 Task: Create a due date automation trigger when advanced on, on the monday before a card is due add dates not starting today at 11:00 AM.
Action: Mouse moved to (886, 263)
Screenshot: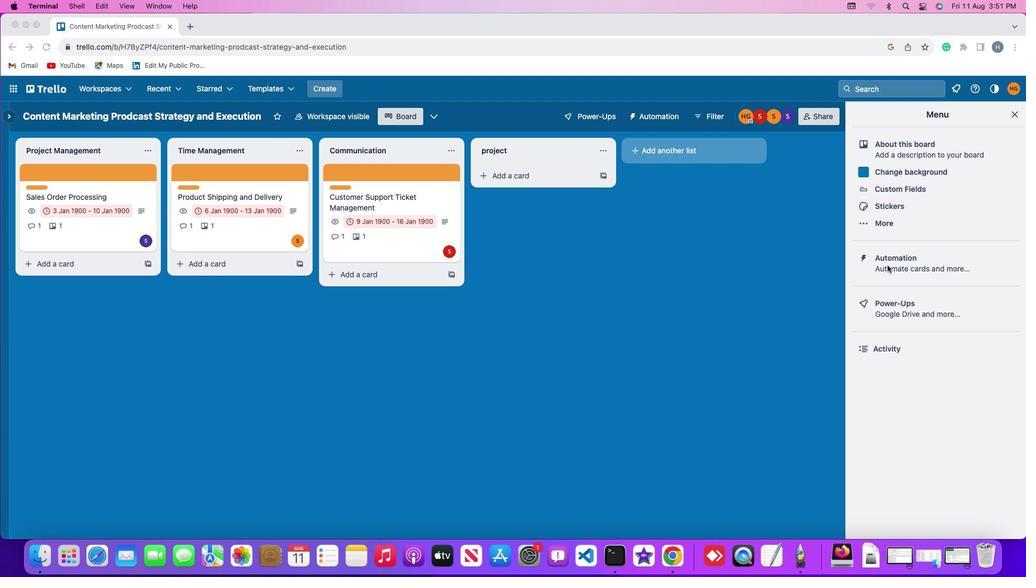 
Action: Mouse pressed left at (886, 263)
Screenshot: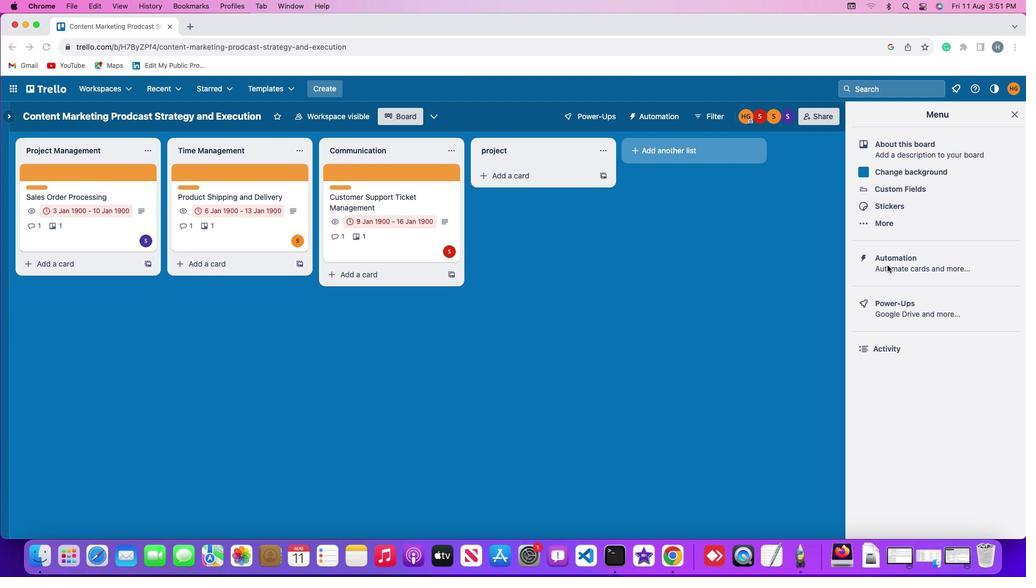 
Action: Mouse moved to (886, 263)
Screenshot: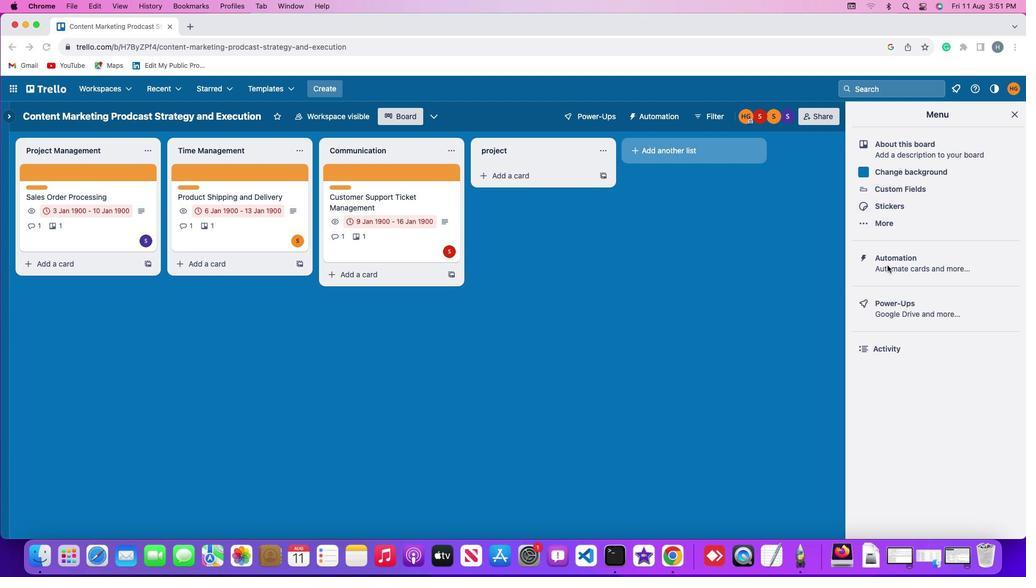 
Action: Mouse pressed left at (886, 263)
Screenshot: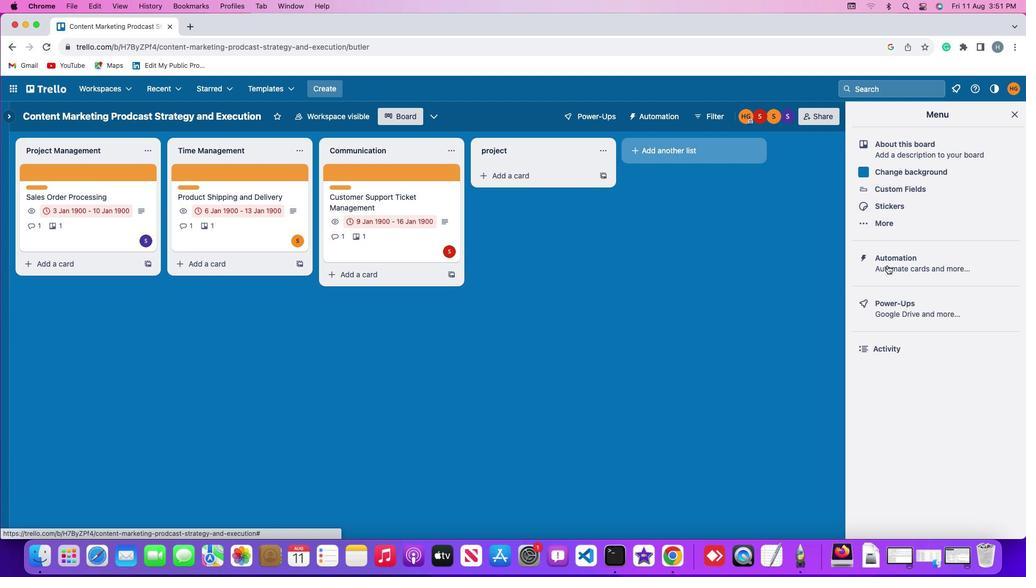
Action: Mouse moved to (65, 250)
Screenshot: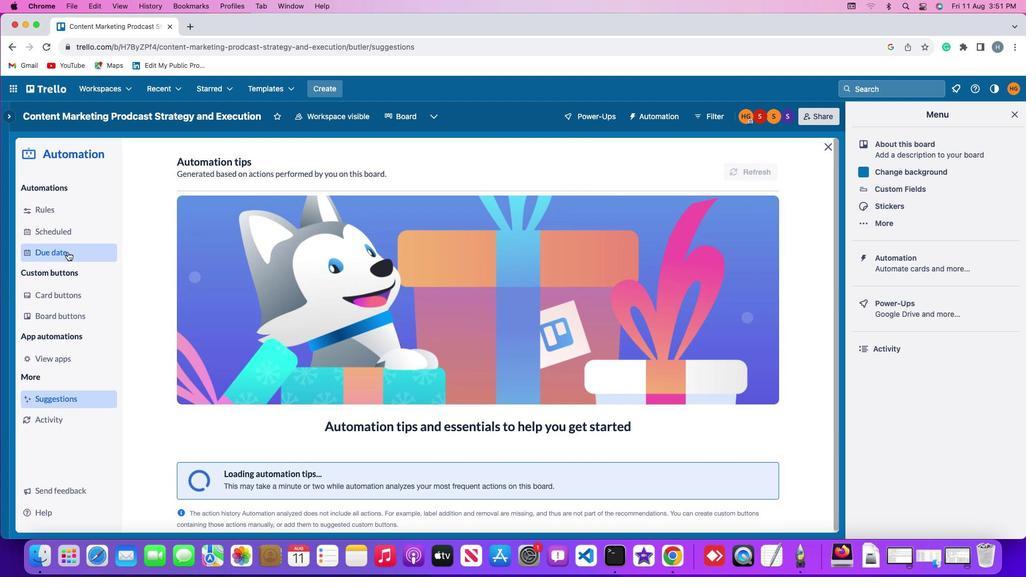 
Action: Mouse pressed left at (65, 250)
Screenshot: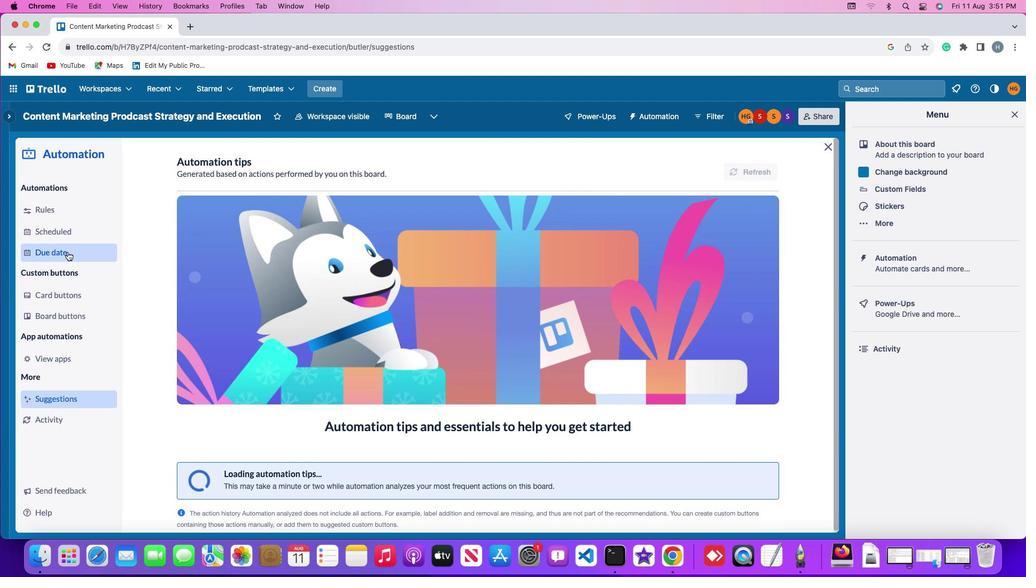 
Action: Mouse moved to (728, 161)
Screenshot: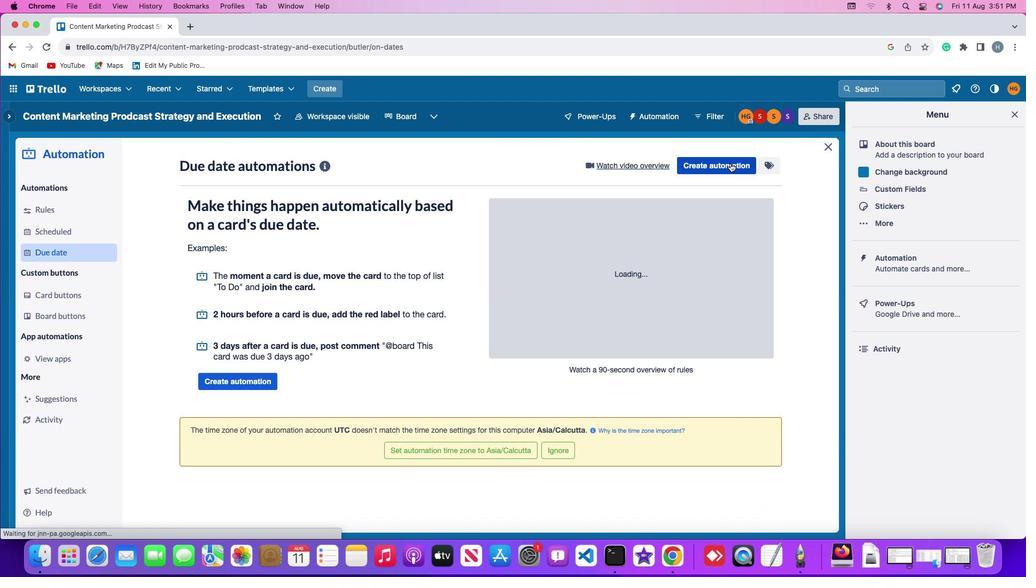 
Action: Mouse pressed left at (728, 161)
Screenshot: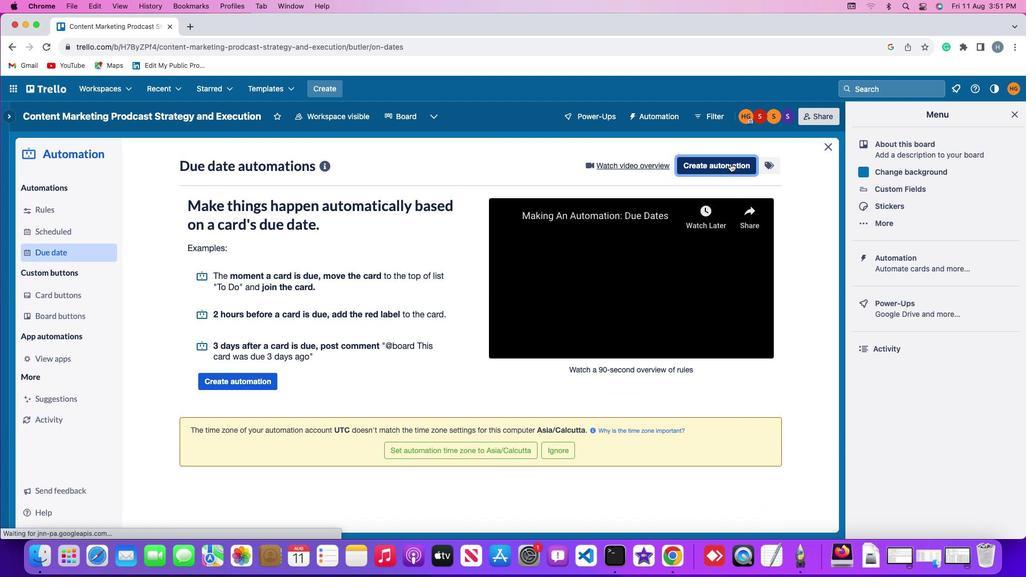 
Action: Mouse moved to (218, 268)
Screenshot: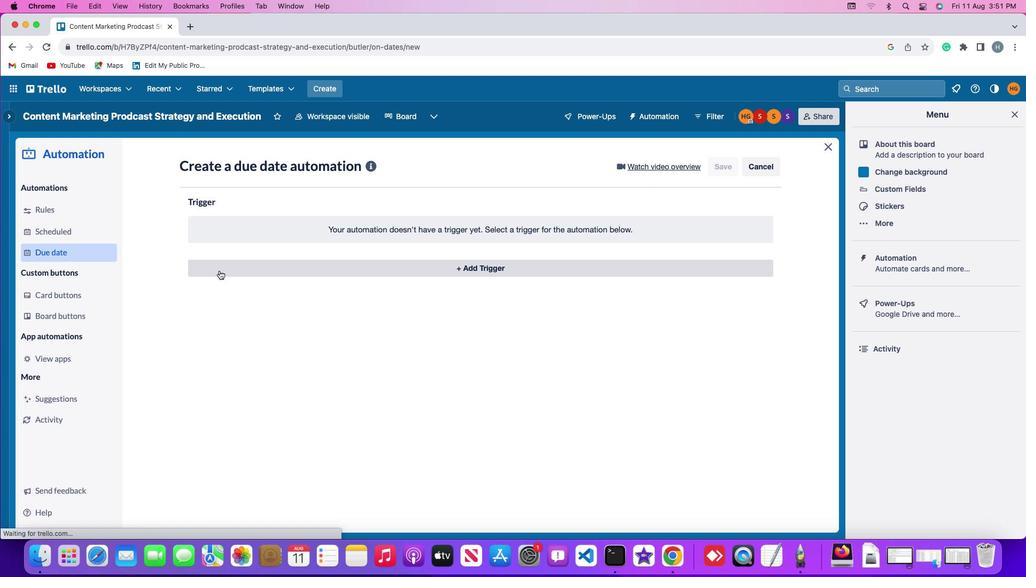 
Action: Mouse pressed left at (218, 268)
Screenshot: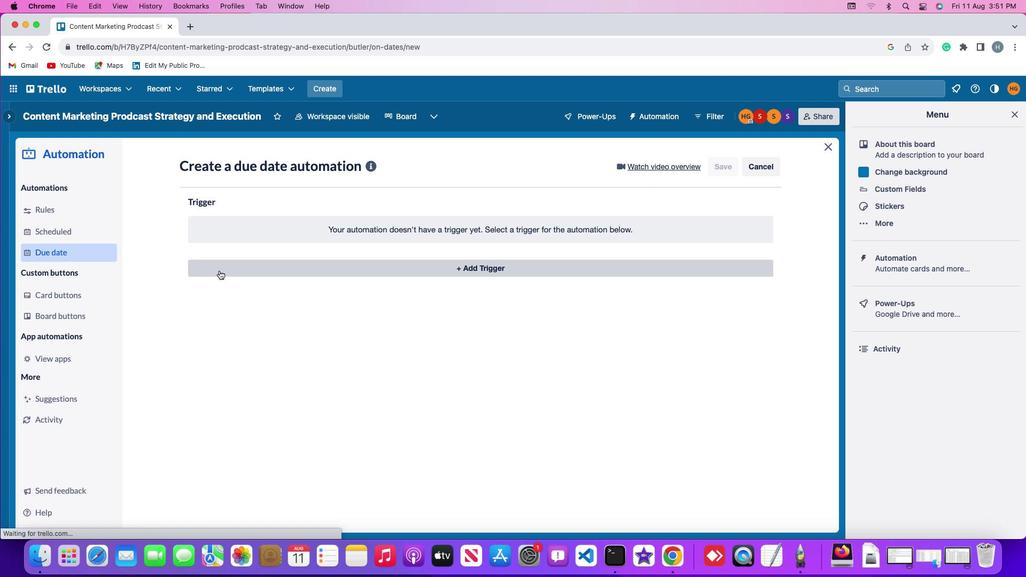
Action: Mouse moved to (233, 467)
Screenshot: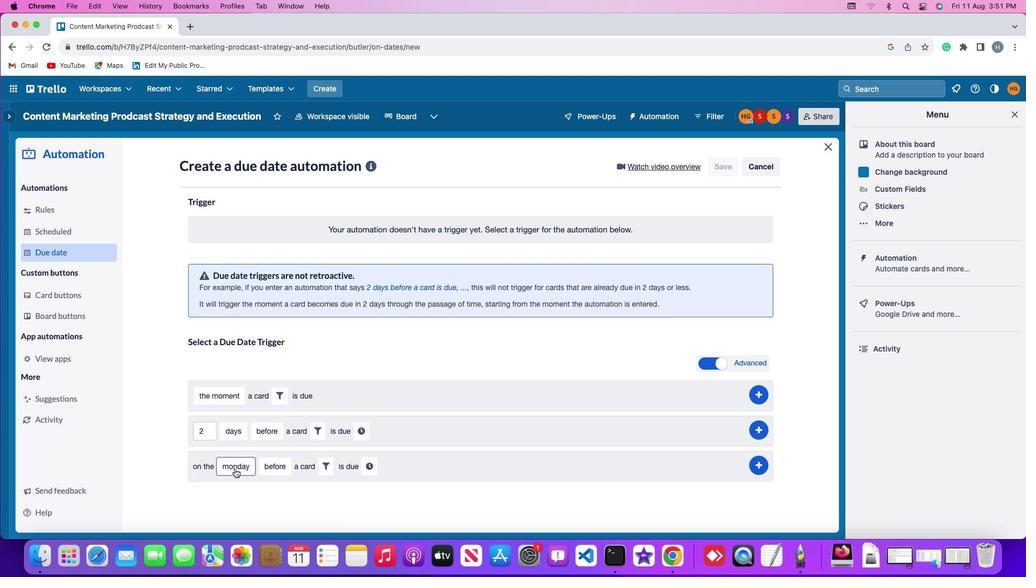 
Action: Mouse pressed left at (233, 467)
Screenshot: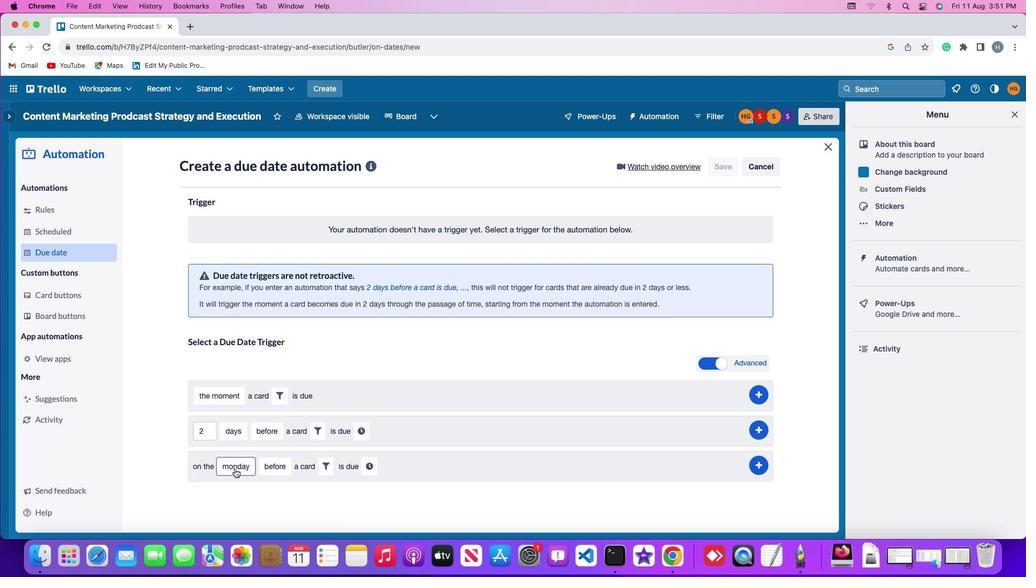 
Action: Mouse moved to (244, 317)
Screenshot: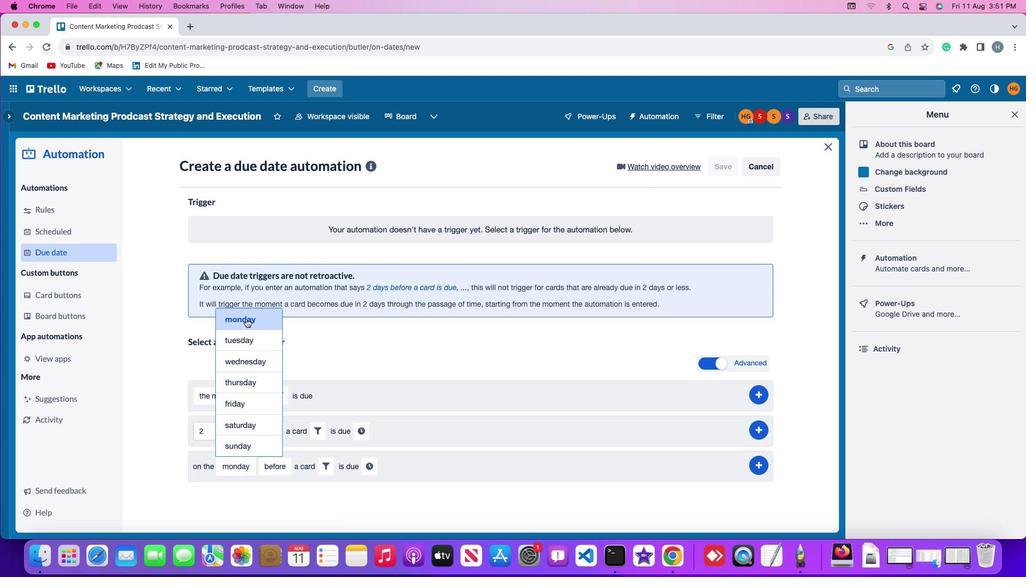 
Action: Mouse pressed left at (244, 317)
Screenshot: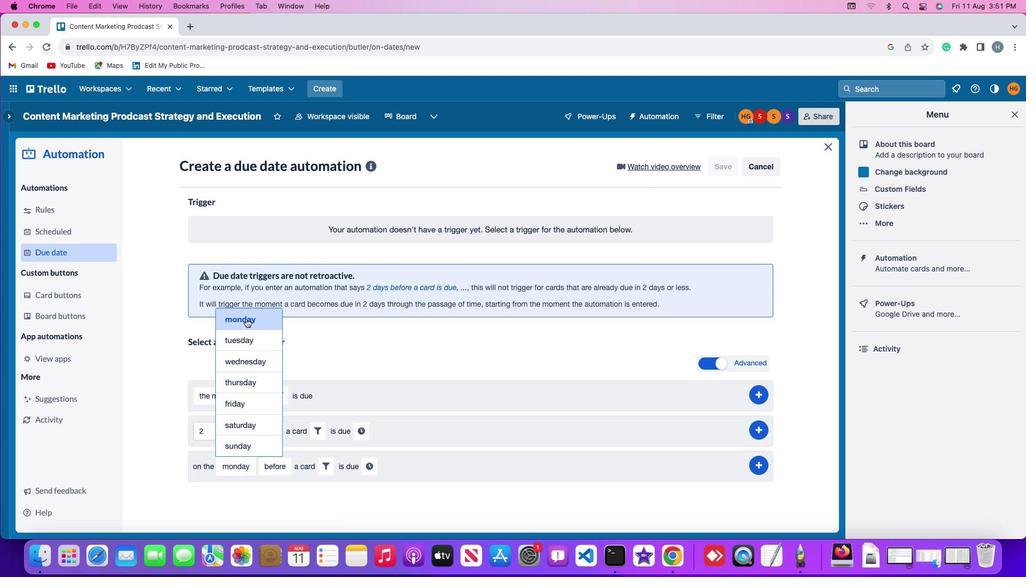 
Action: Mouse moved to (270, 461)
Screenshot: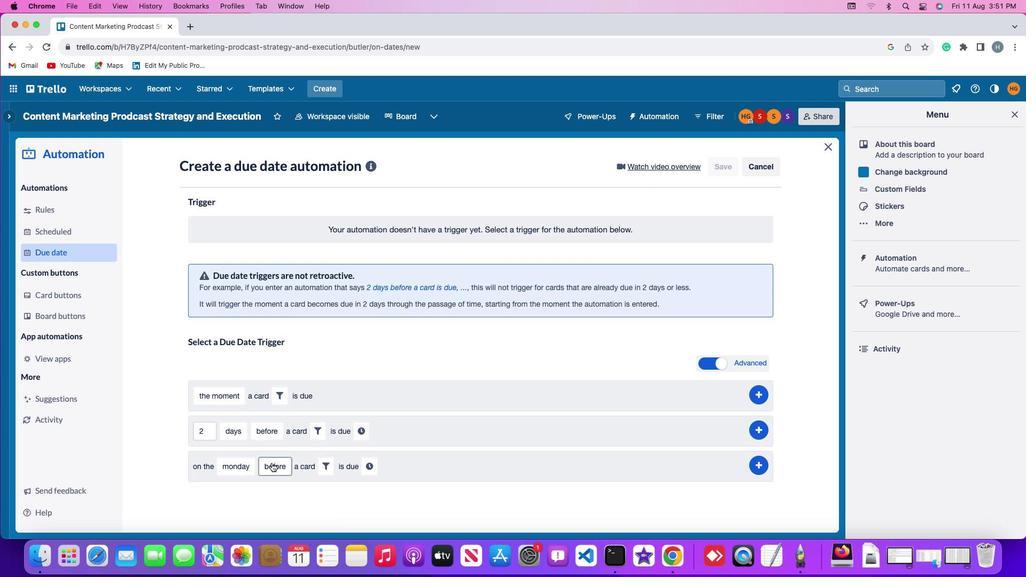 
Action: Mouse pressed left at (270, 461)
Screenshot: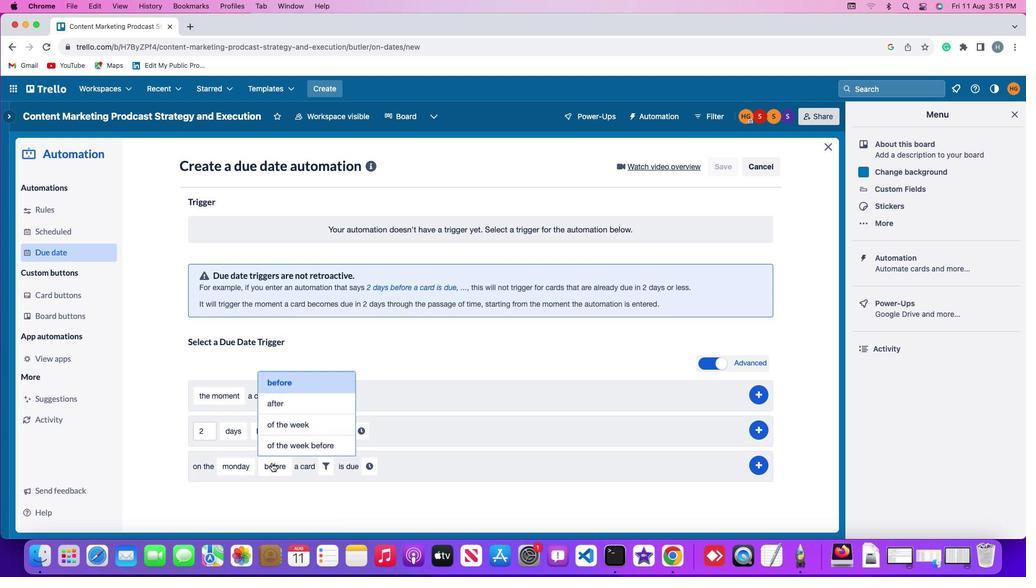 
Action: Mouse moved to (288, 377)
Screenshot: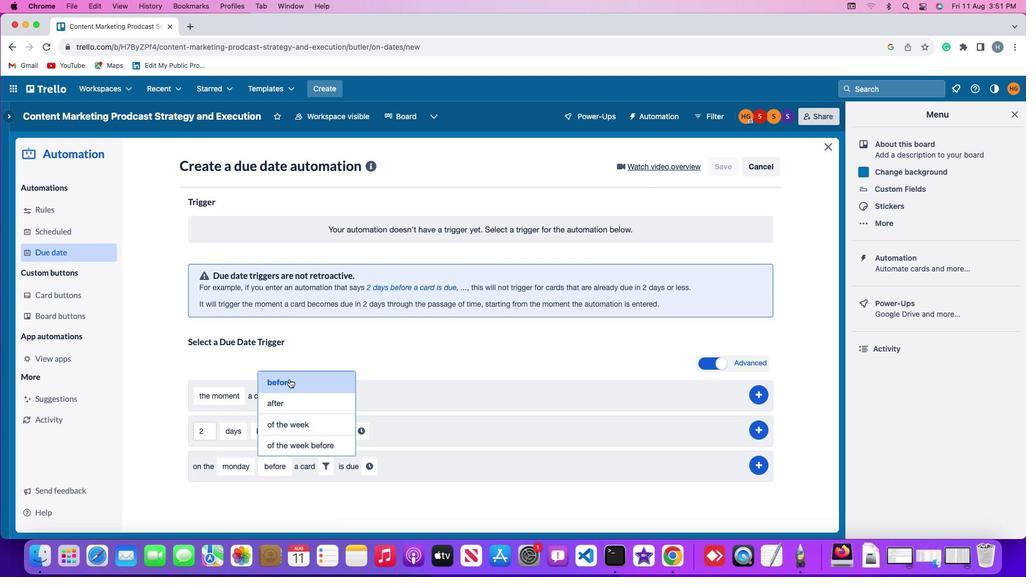 
Action: Mouse pressed left at (288, 377)
Screenshot: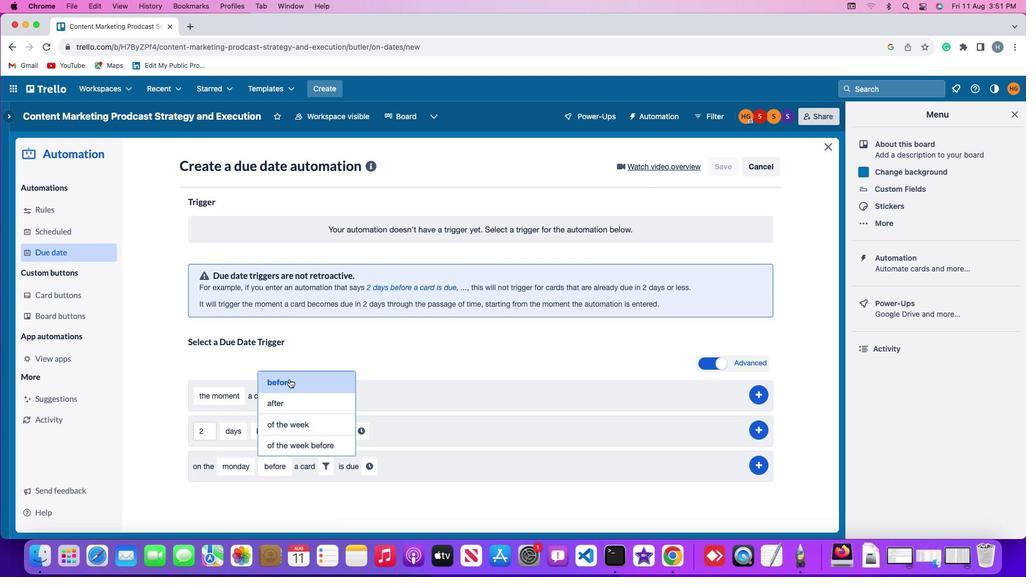 
Action: Mouse moved to (321, 463)
Screenshot: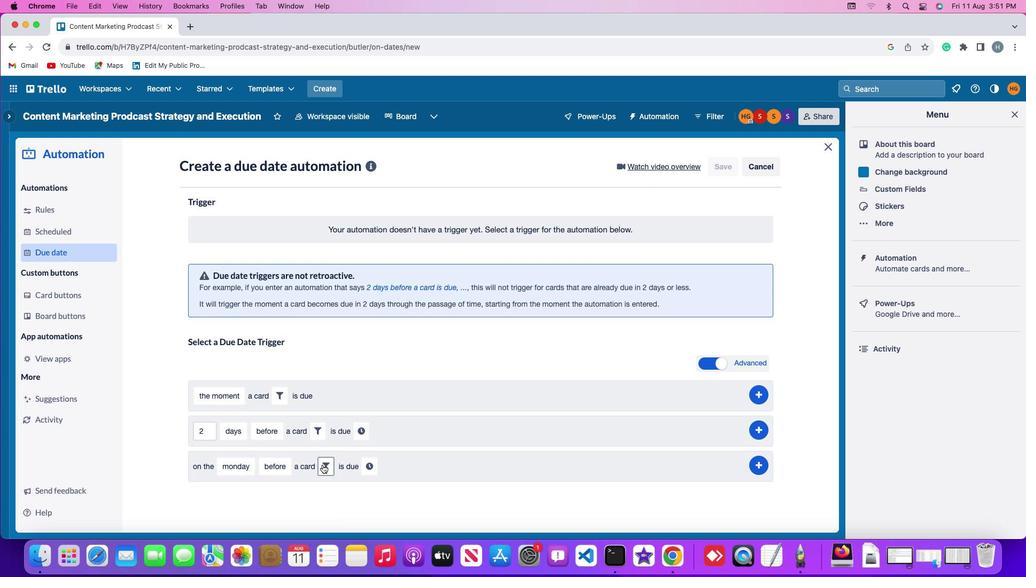
Action: Mouse pressed left at (321, 463)
Screenshot: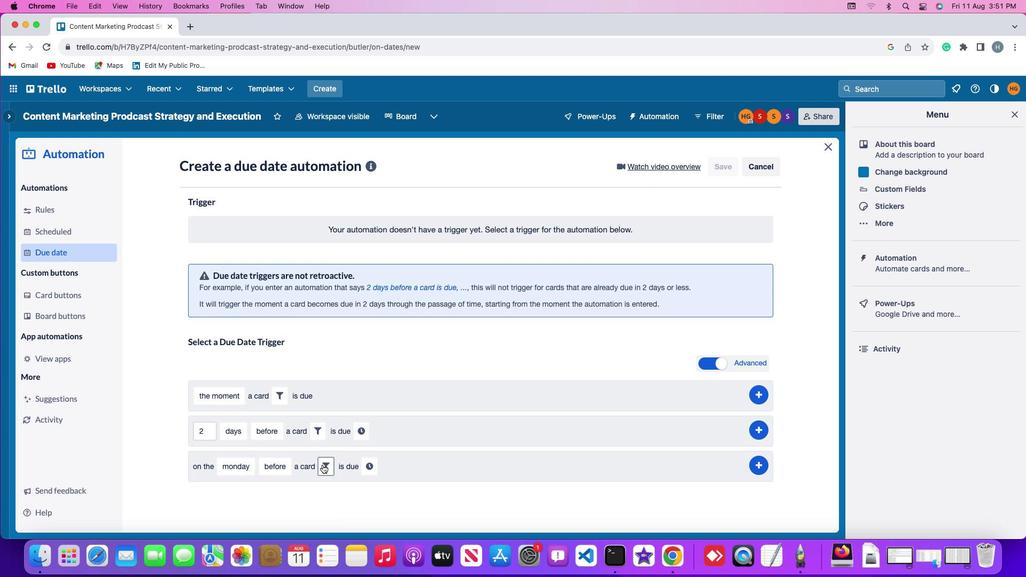 
Action: Mouse moved to (380, 501)
Screenshot: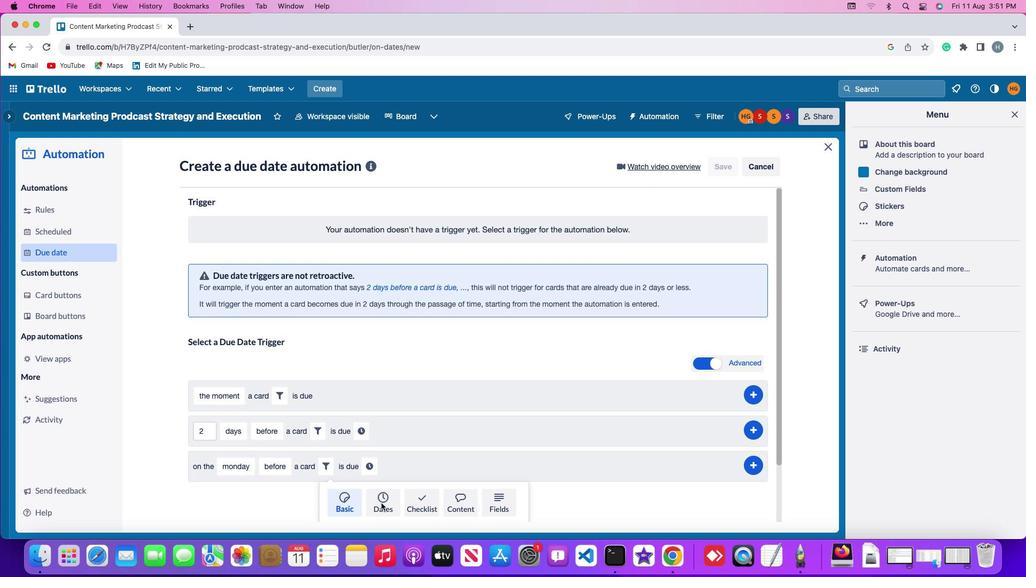 
Action: Mouse pressed left at (380, 501)
Screenshot: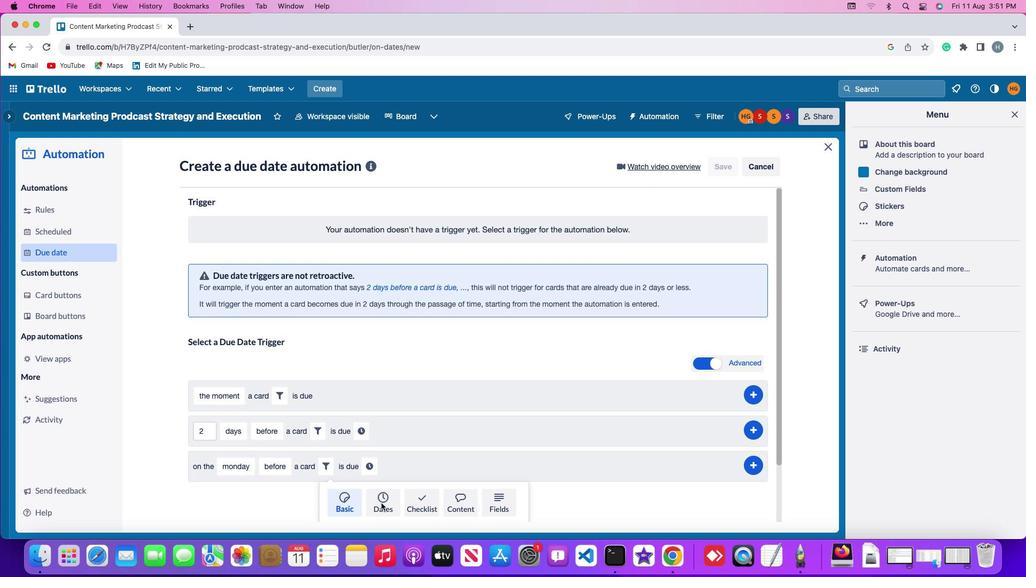 
Action: Mouse moved to (293, 501)
Screenshot: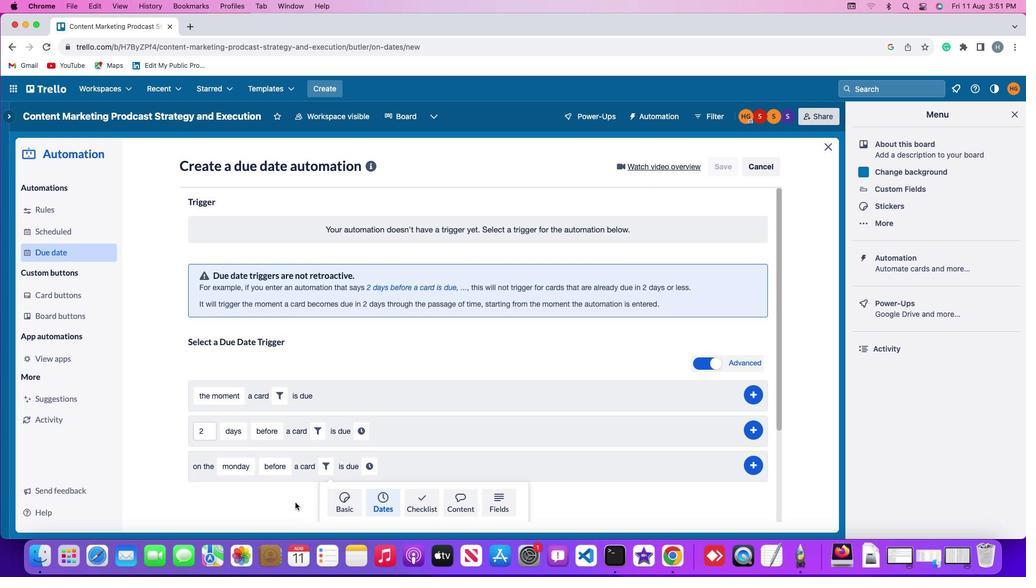 
Action: Mouse scrolled (293, 501) with delta (-1, -1)
Screenshot: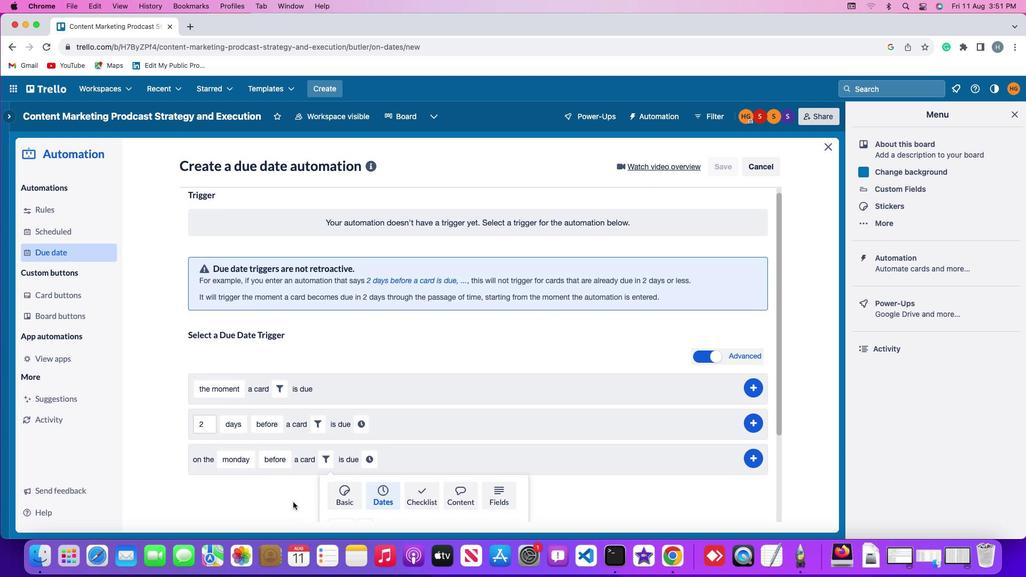 
Action: Mouse scrolled (293, 501) with delta (-1, -1)
Screenshot: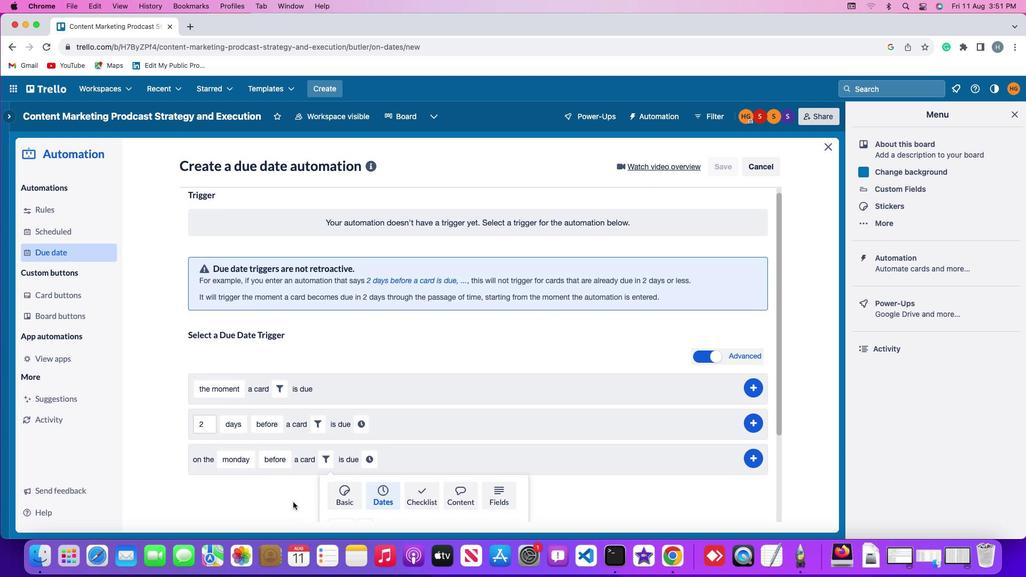 
Action: Mouse scrolled (293, 501) with delta (-1, -2)
Screenshot: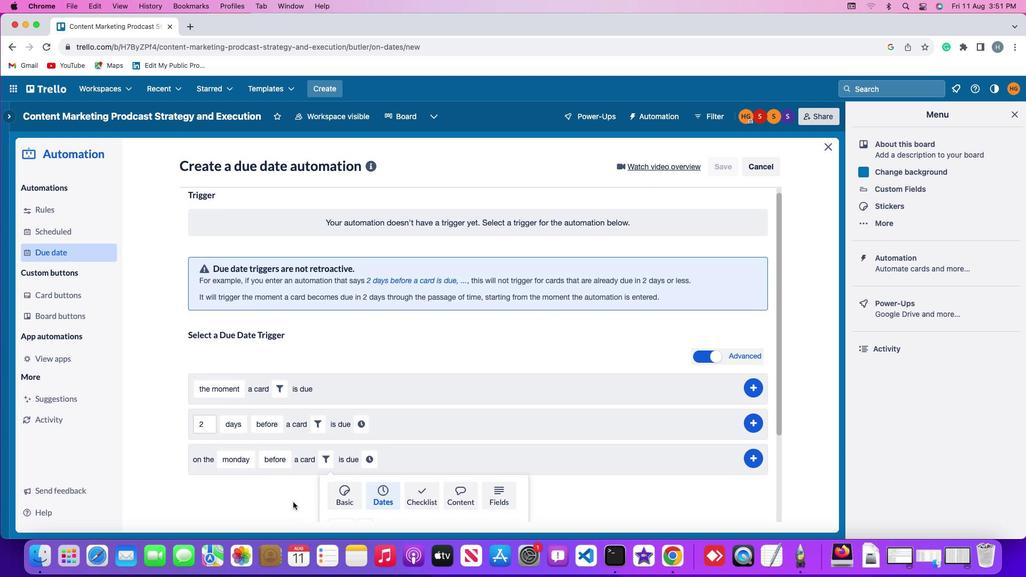 
Action: Mouse moved to (293, 500)
Screenshot: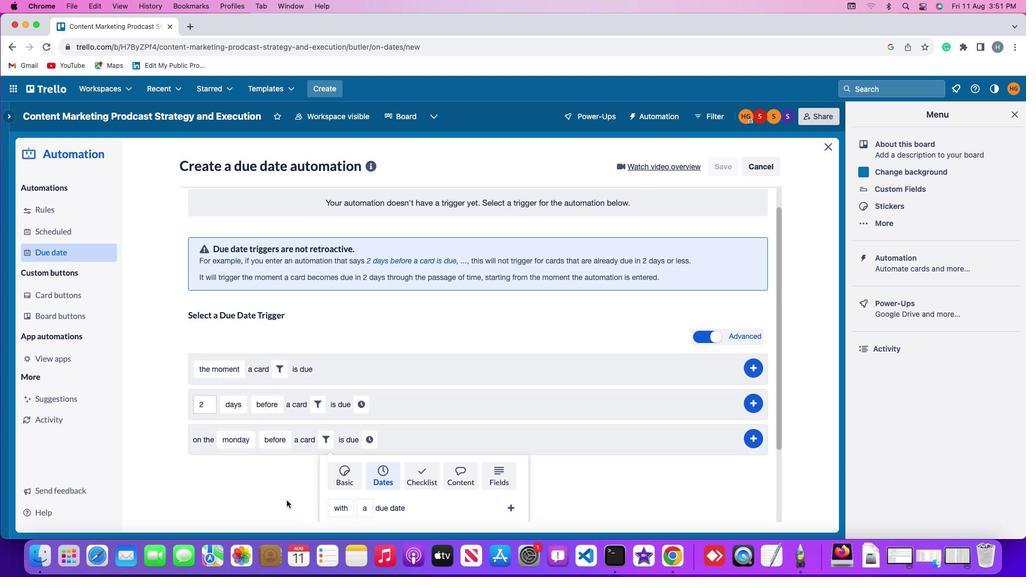
Action: Mouse scrolled (293, 500) with delta (-1, -3)
Screenshot: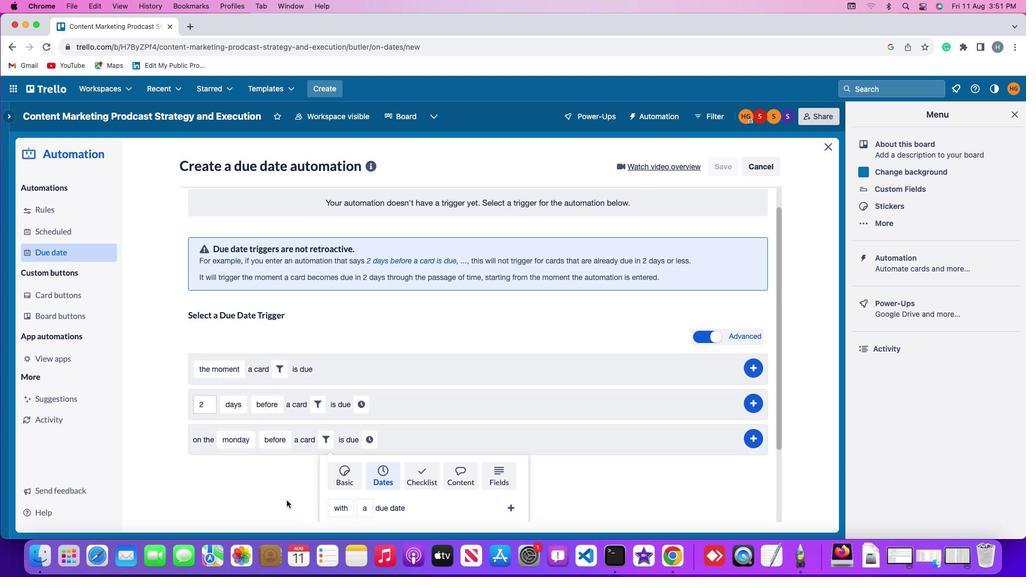 
Action: Mouse moved to (285, 498)
Screenshot: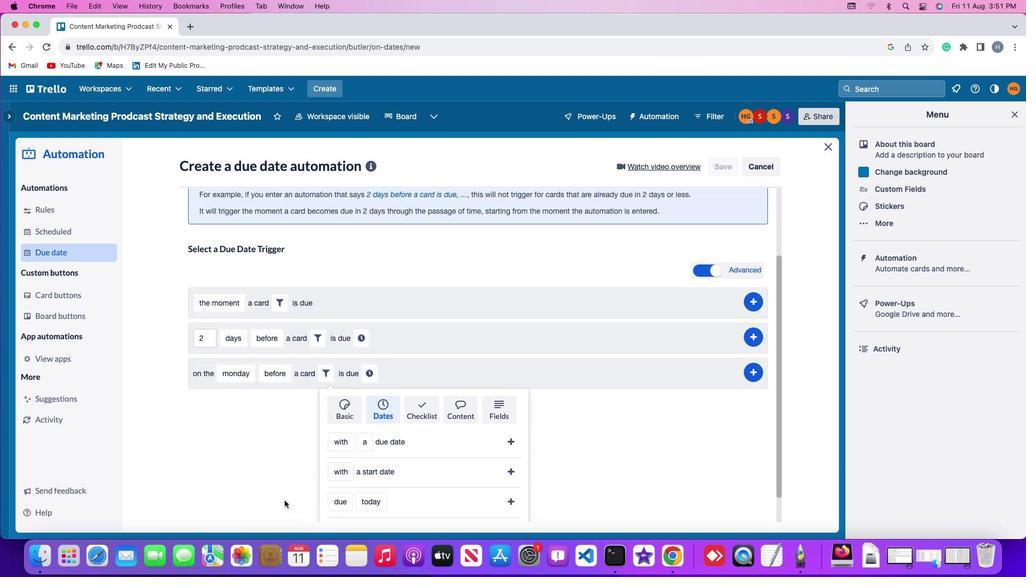 
Action: Mouse scrolled (285, 498) with delta (-1, -3)
Screenshot: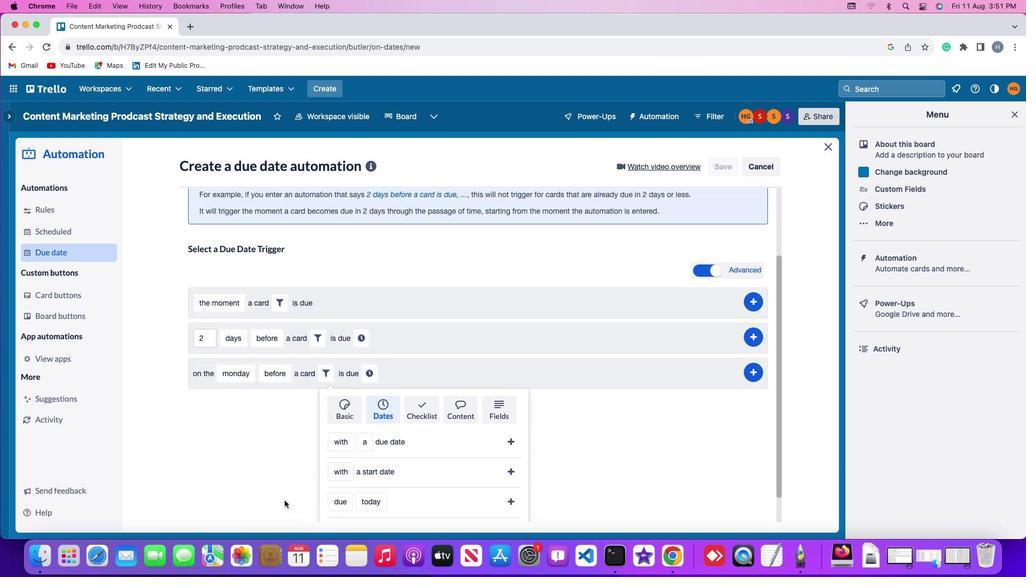 
Action: Mouse moved to (281, 499)
Screenshot: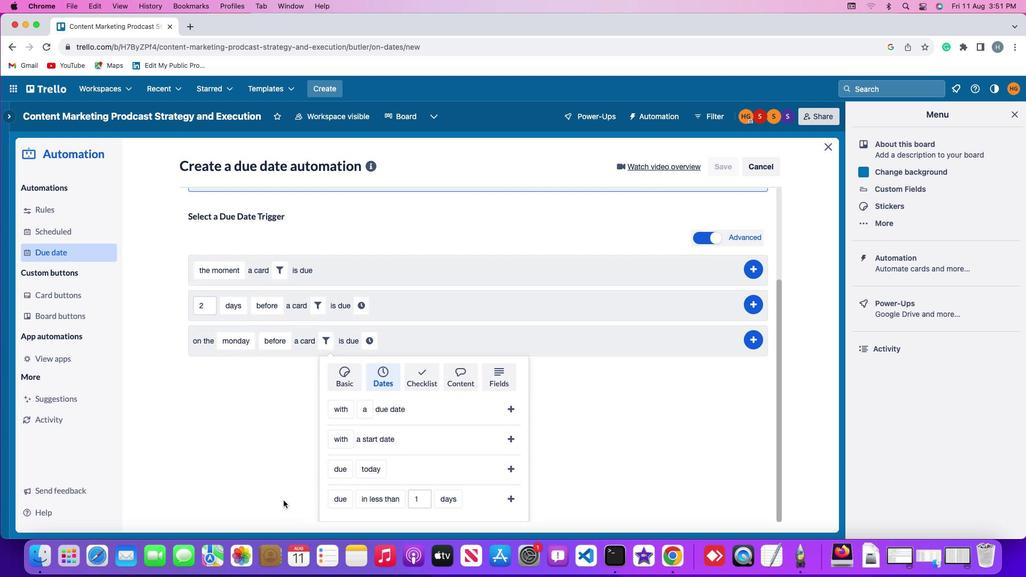 
Action: Mouse scrolled (281, 499) with delta (-1, -1)
Screenshot: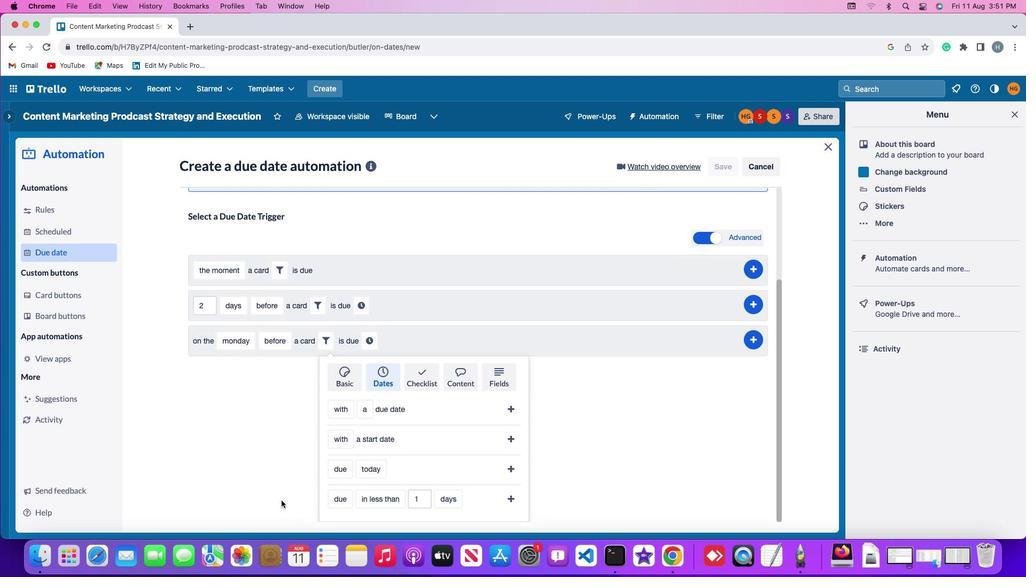 
Action: Mouse scrolled (281, 499) with delta (-1, -1)
Screenshot: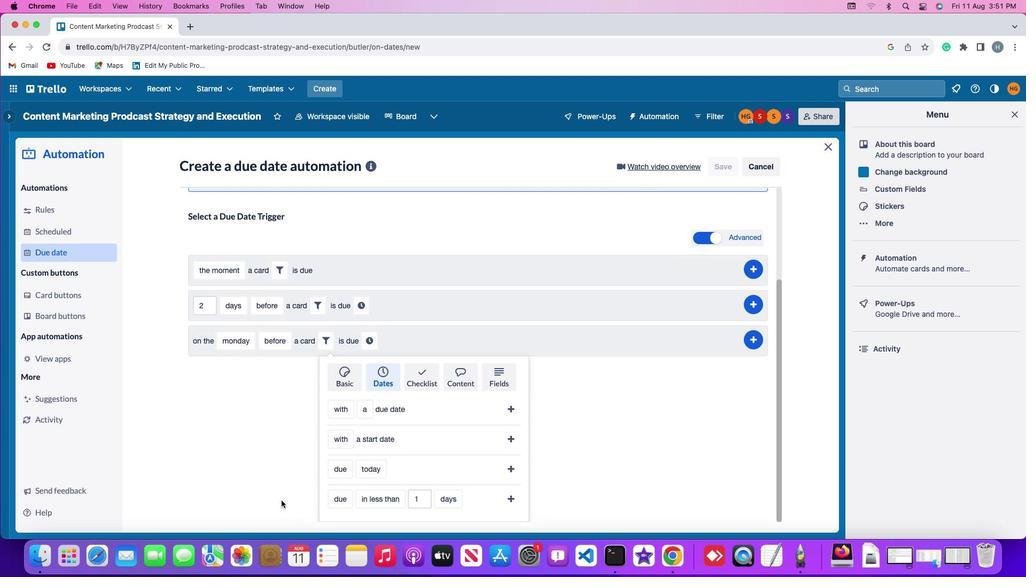 
Action: Mouse scrolled (281, 499) with delta (-1, -2)
Screenshot: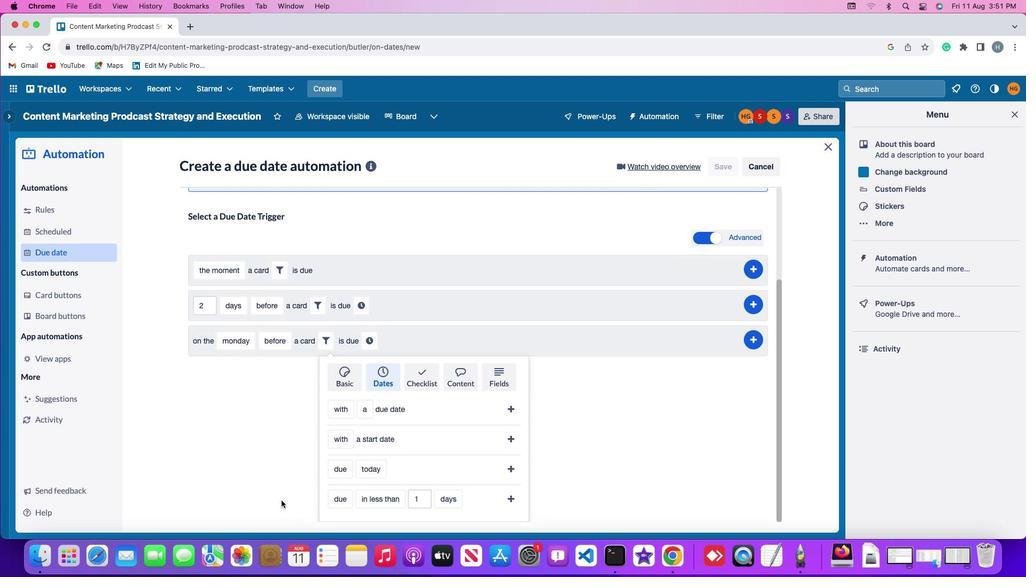 
Action: Mouse moved to (280, 498)
Screenshot: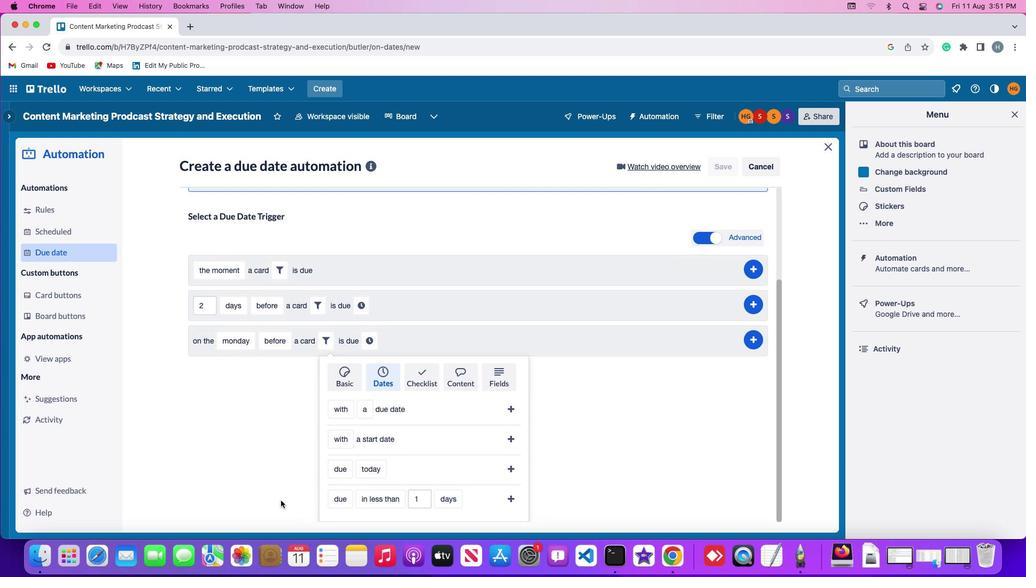 
Action: Mouse scrolled (280, 498) with delta (-1, -3)
Screenshot: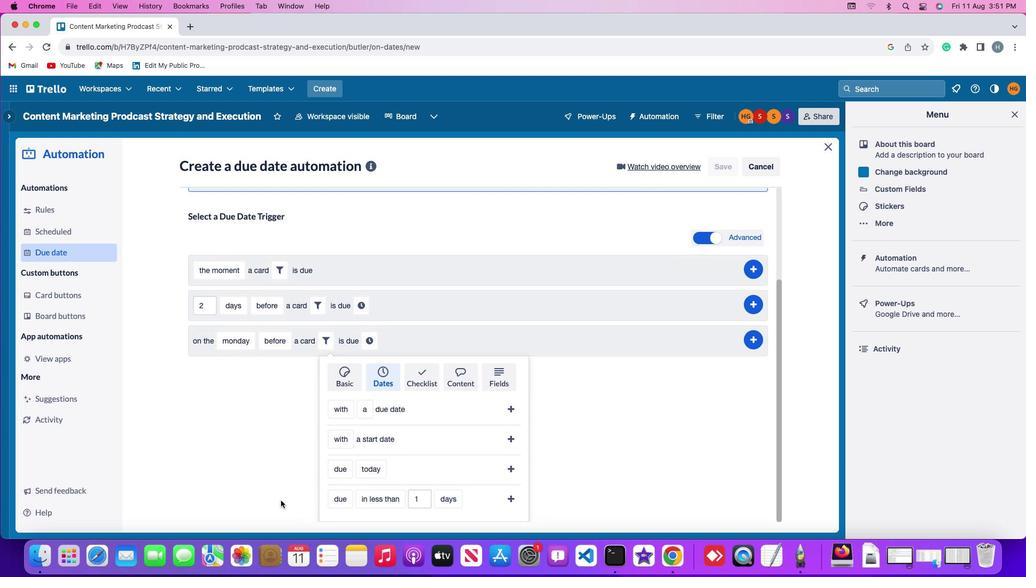 
Action: Mouse moved to (347, 469)
Screenshot: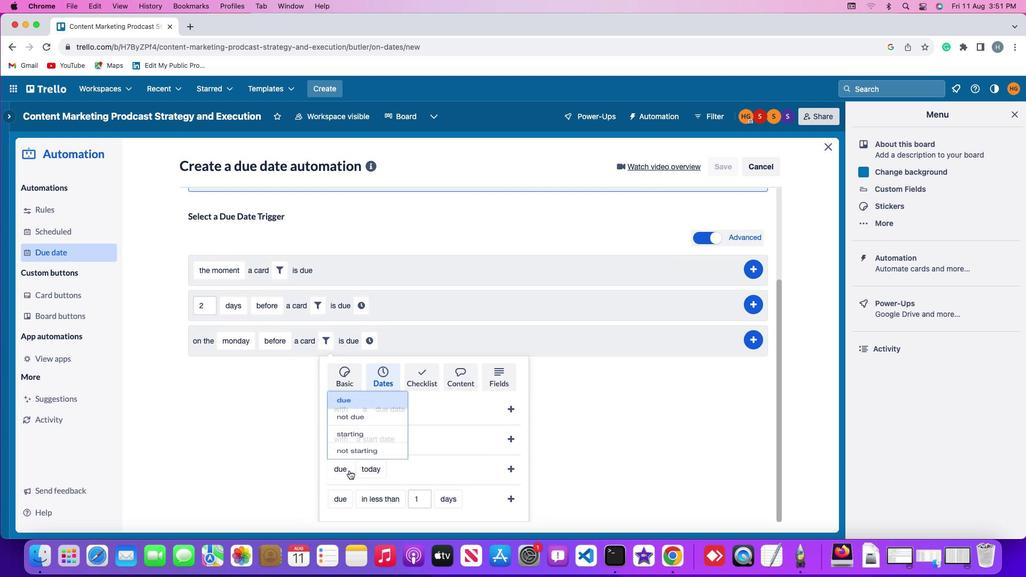 
Action: Mouse pressed left at (347, 469)
Screenshot: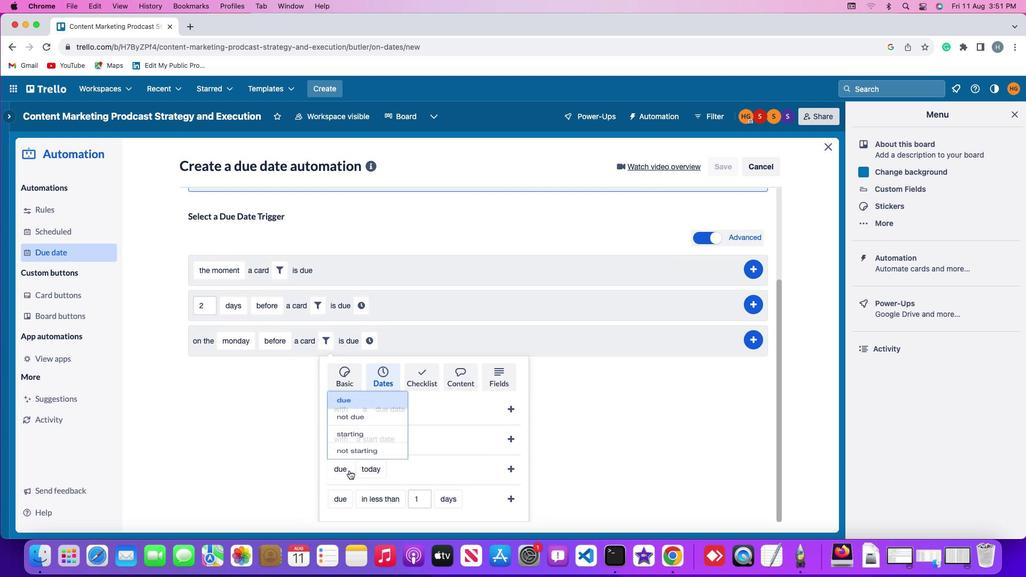 
Action: Mouse moved to (353, 446)
Screenshot: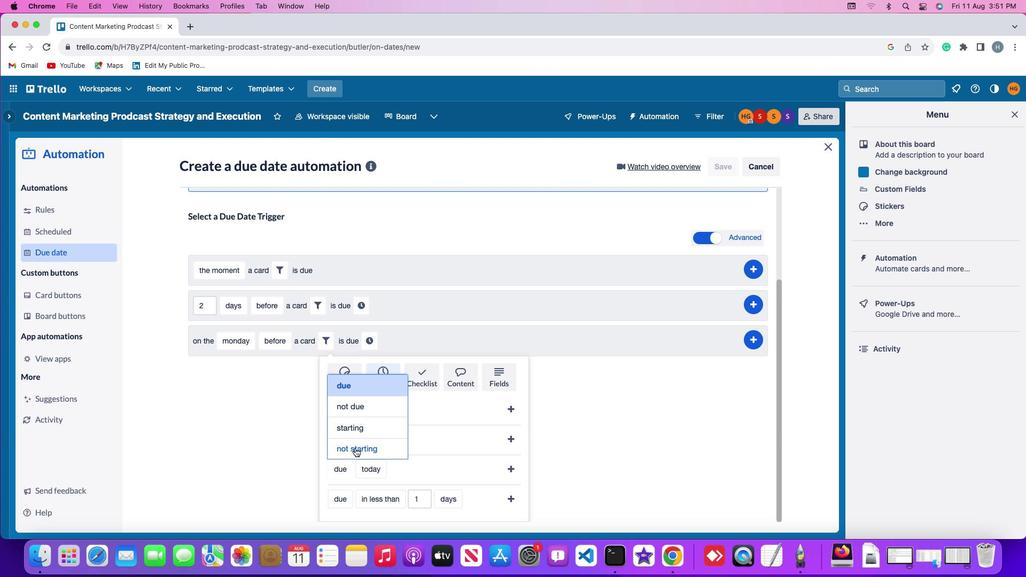 
Action: Mouse pressed left at (353, 446)
Screenshot: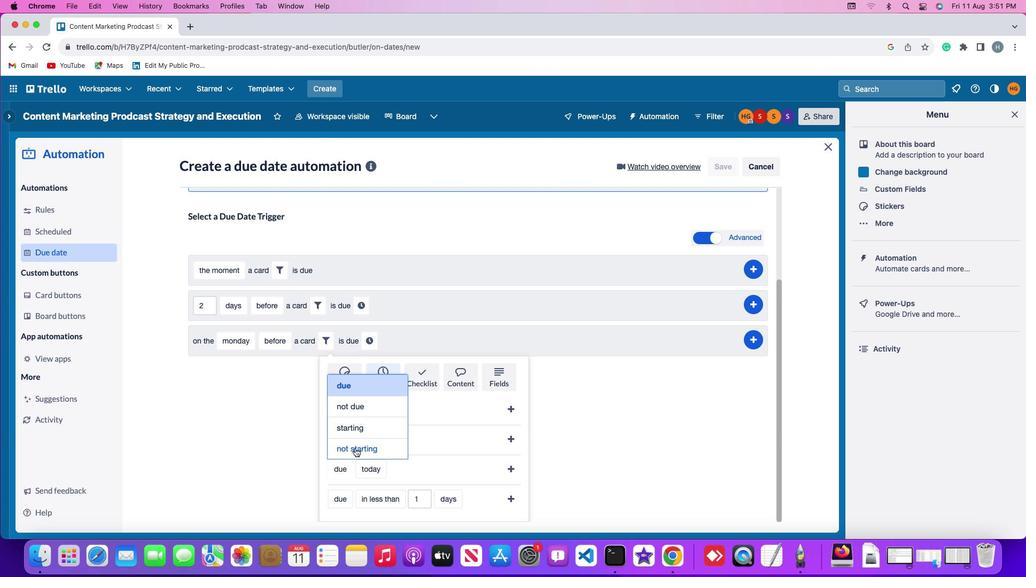 
Action: Mouse moved to (394, 464)
Screenshot: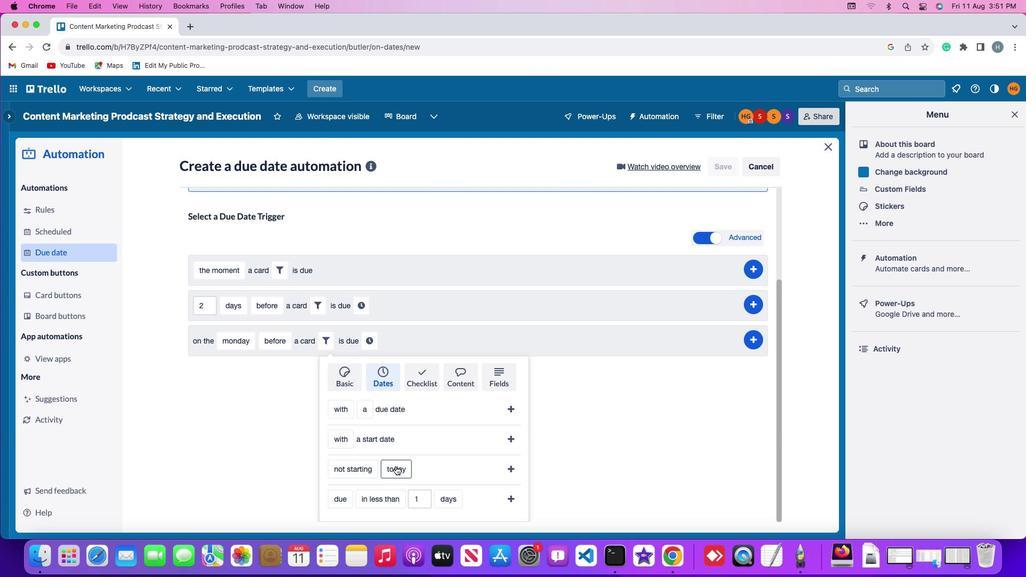 
Action: Mouse pressed left at (394, 464)
Screenshot: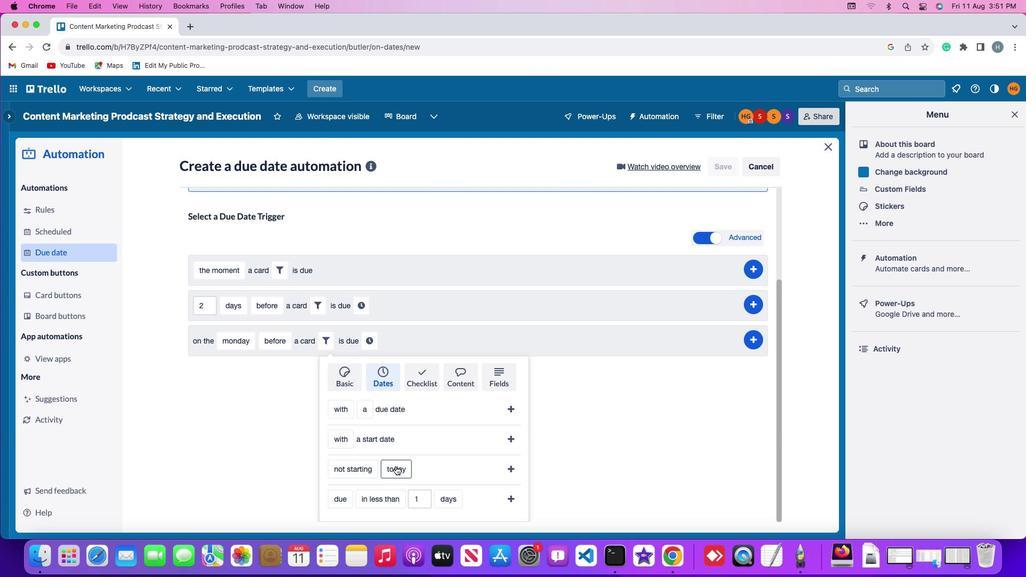 
Action: Mouse moved to (414, 342)
Screenshot: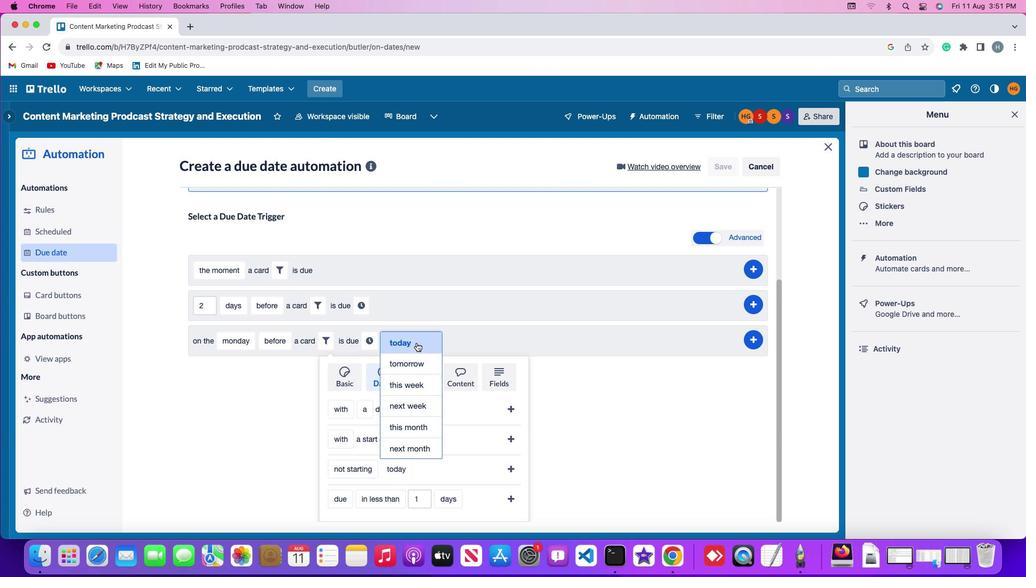 
Action: Mouse pressed left at (414, 342)
Screenshot: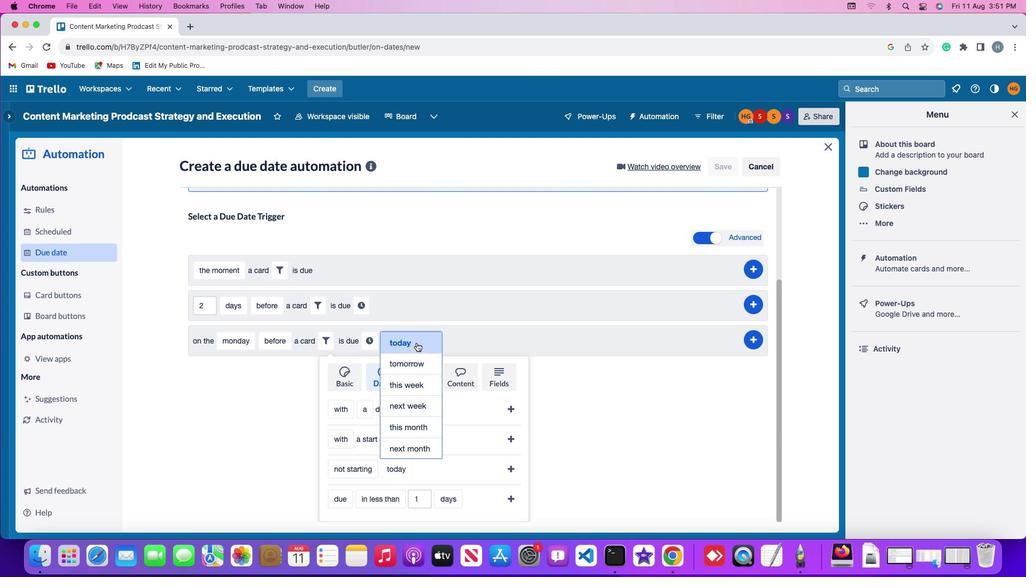 
Action: Mouse moved to (506, 466)
Screenshot: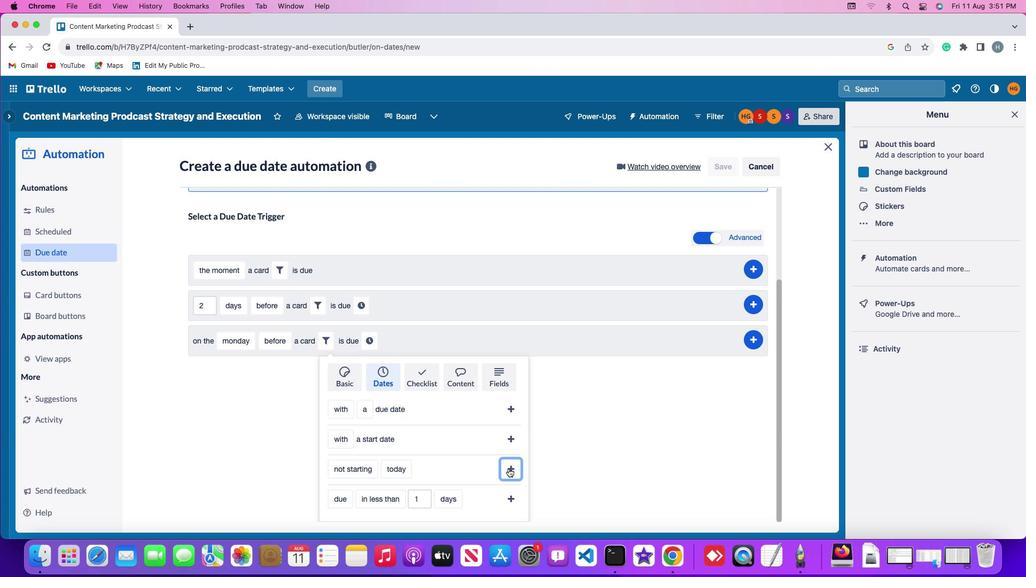 
Action: Mouse pressed left at (506, 466)
Screenshot: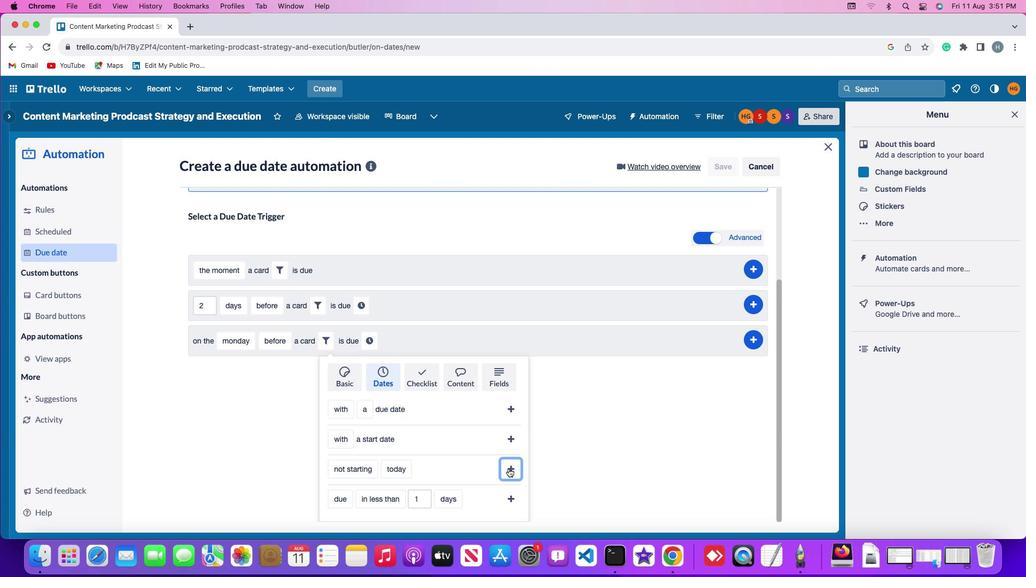 
Action: Mouse moved to (455, 466)
Screenshot: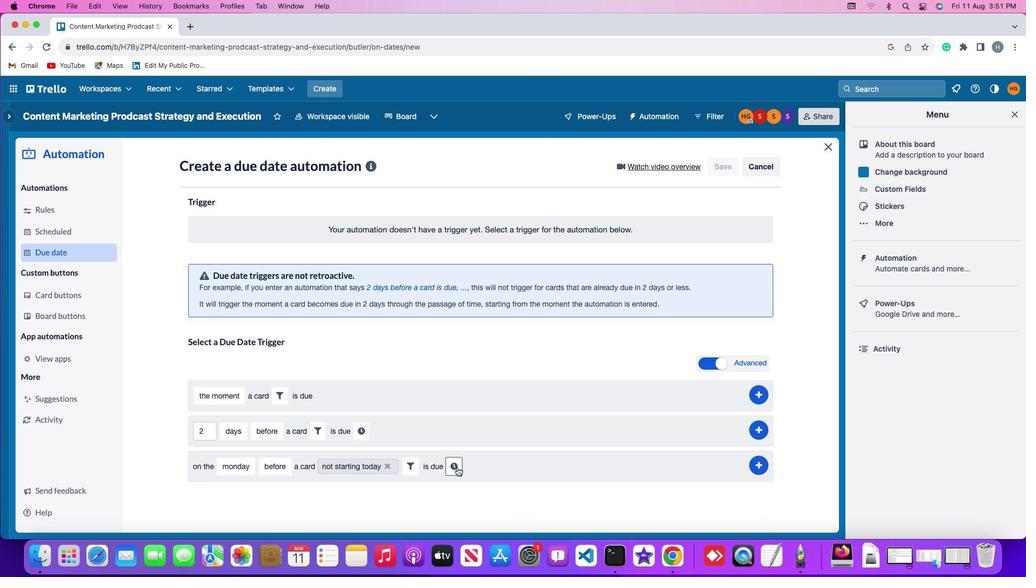
Action: Mouse pressed left at (455, 466)
Screenshot: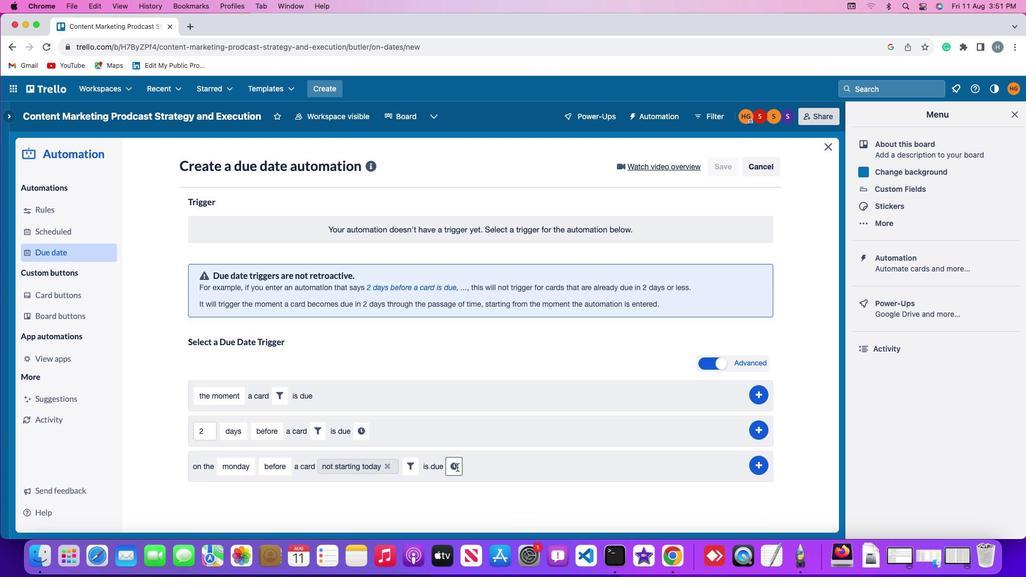 
Action: Mouse moved to (471, 468)
Screenshot: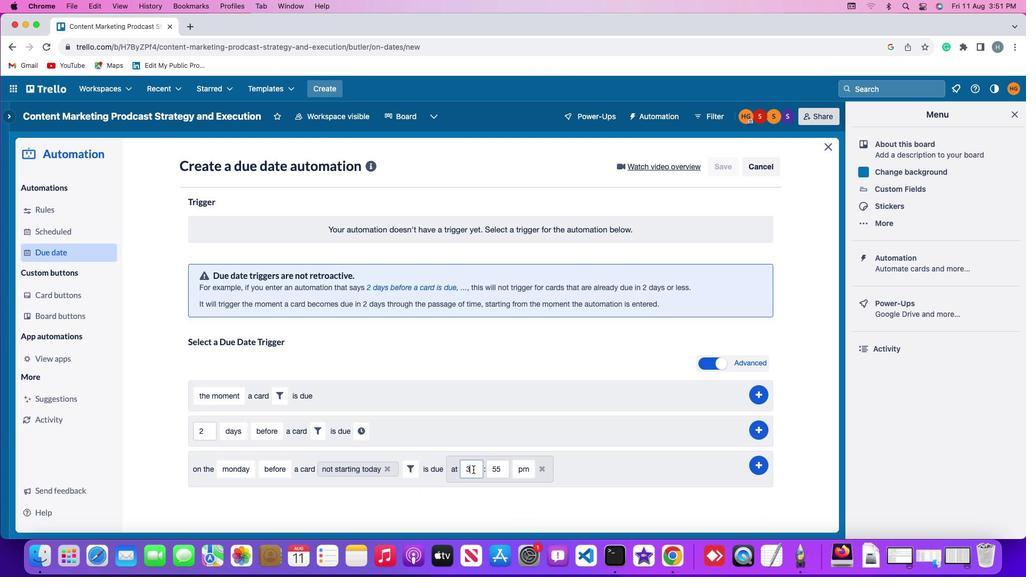 
Action: Mouse pressed left at (471, 468)
Screenshot: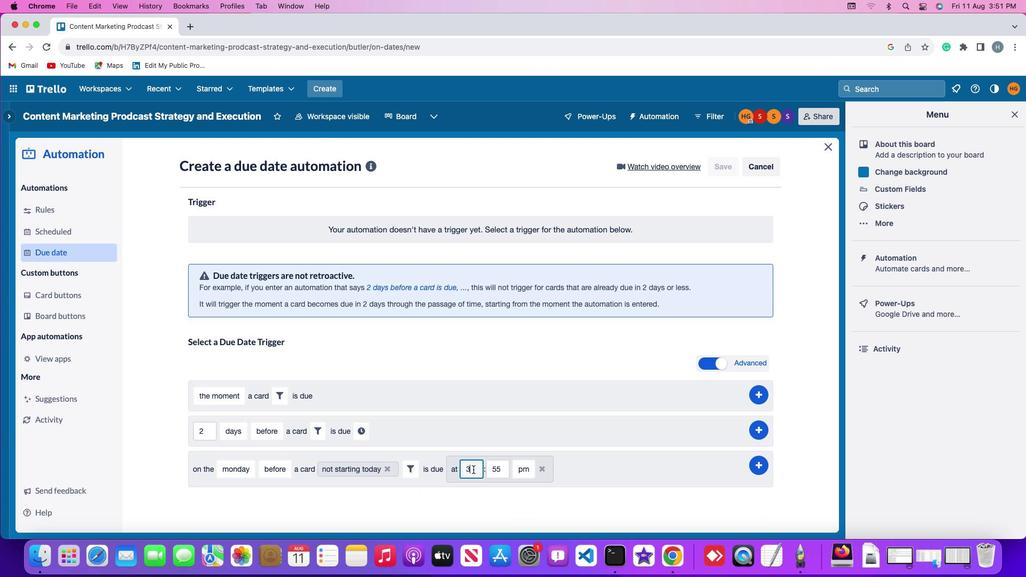
Action: Mouse moved to (471, 468)
Screenshot: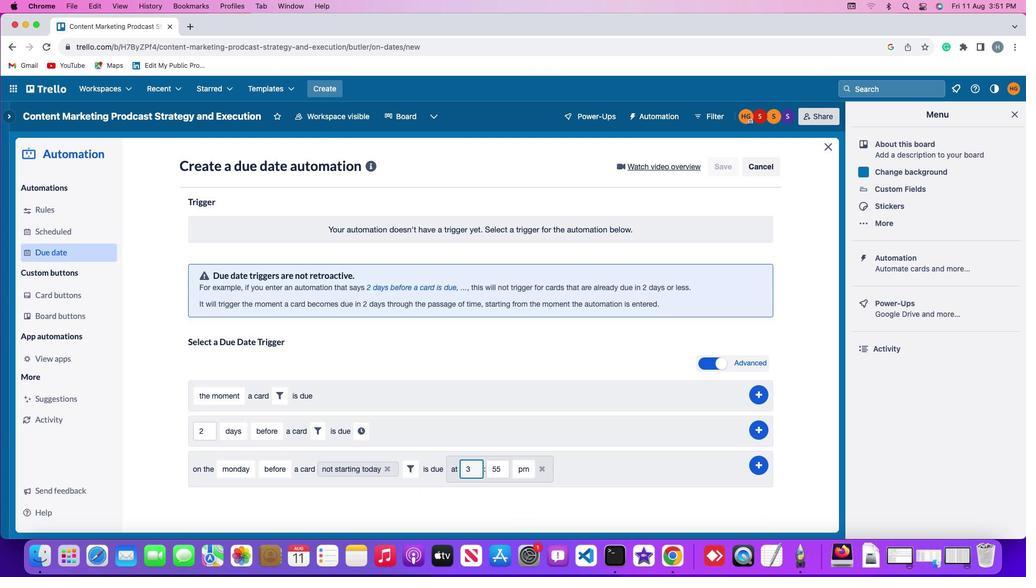 
Action: Key pressed Key.backspace'1''1'
Screenshot: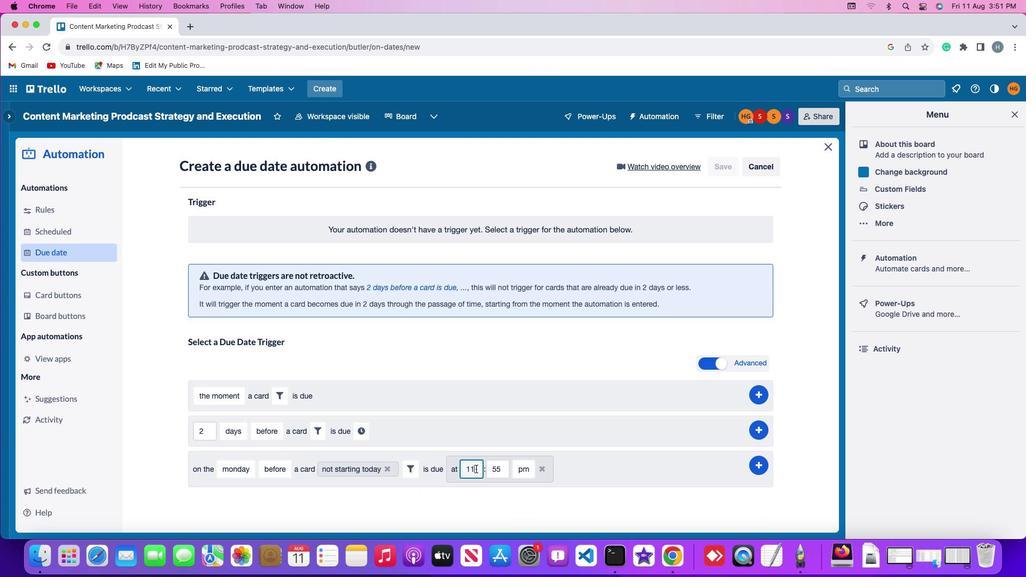 
Action: Mouse moved to (496, 468)
Screenshot: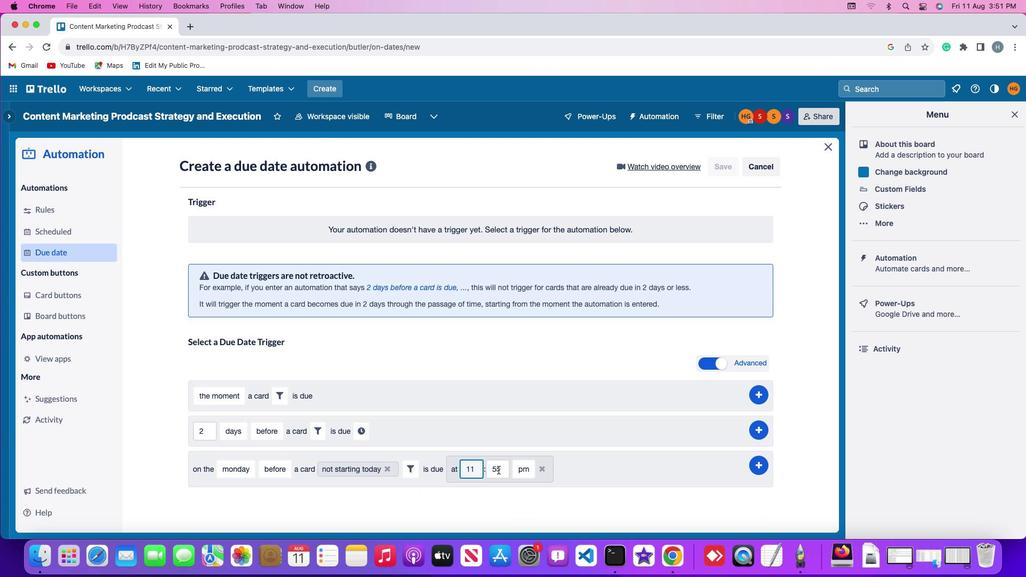 
Action: Mouse pressed left at (496, 468)
Screenshot: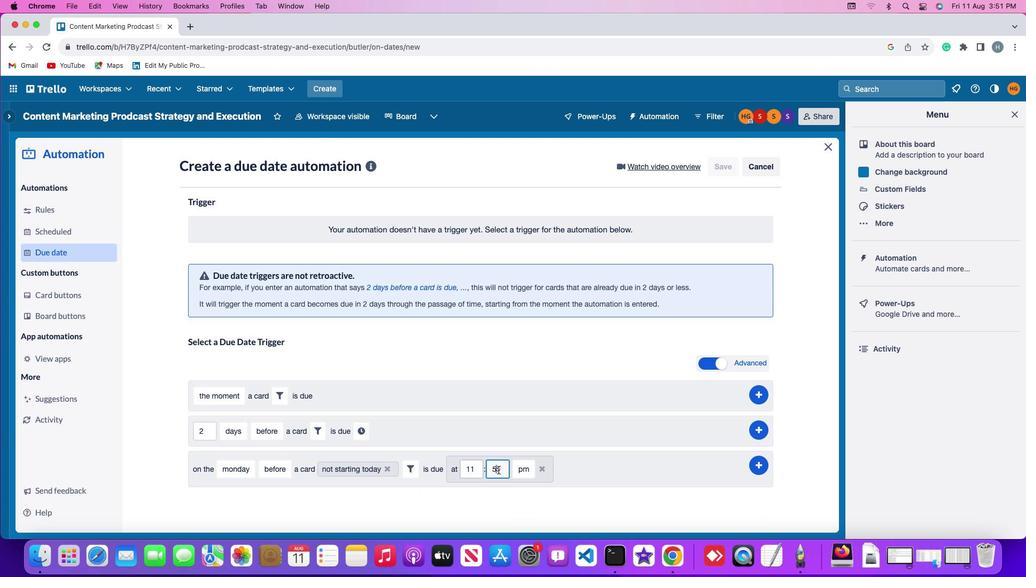 
Action: Key pressed Key.backspaceKey.backspaceKey.rightKey.backspace'0''0'
Screenshot: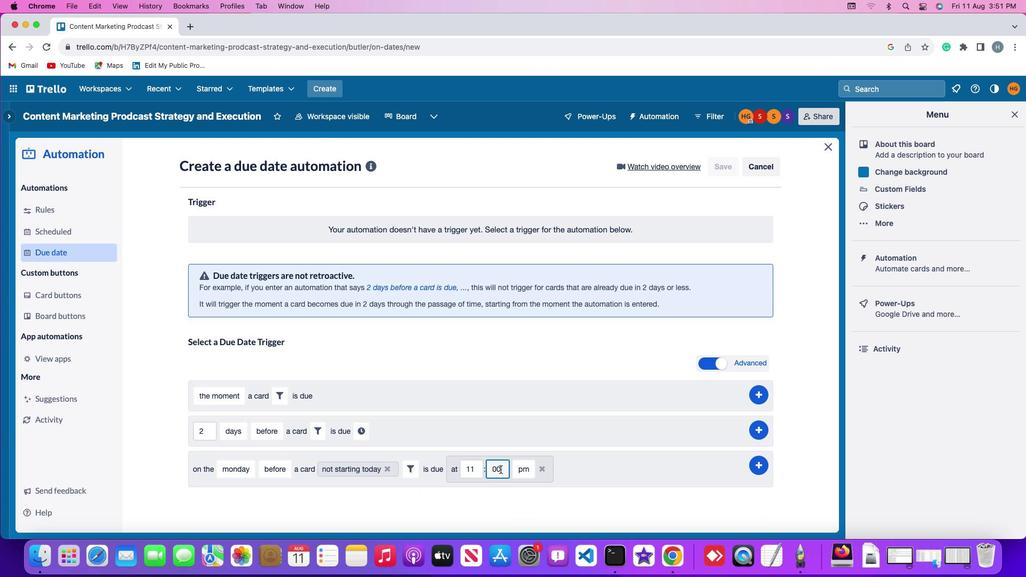 
Action: Mouse moved to (522, 466)
Screenshot: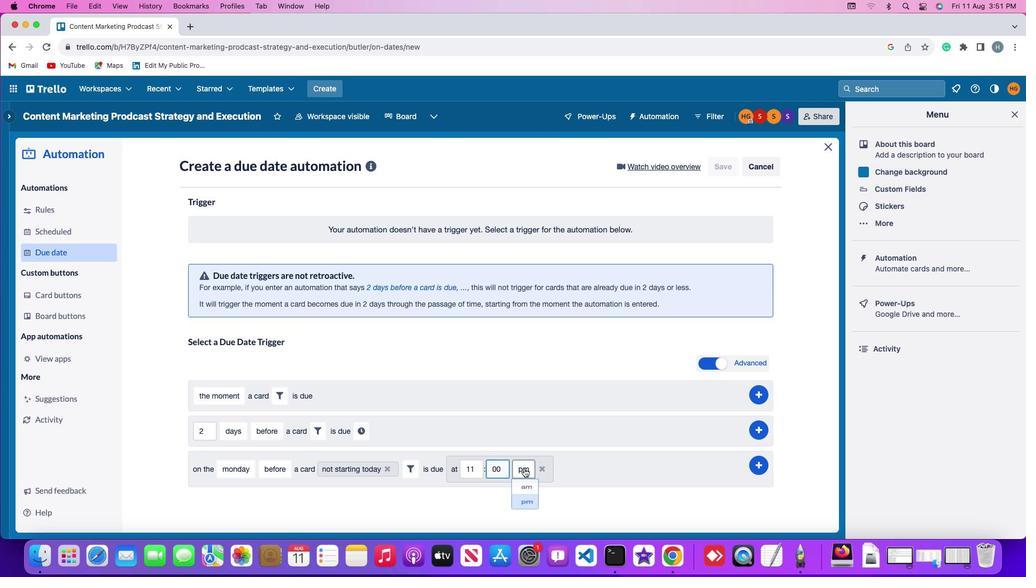 
Action: Mouse pressed left at (522, 466)
Screenshot: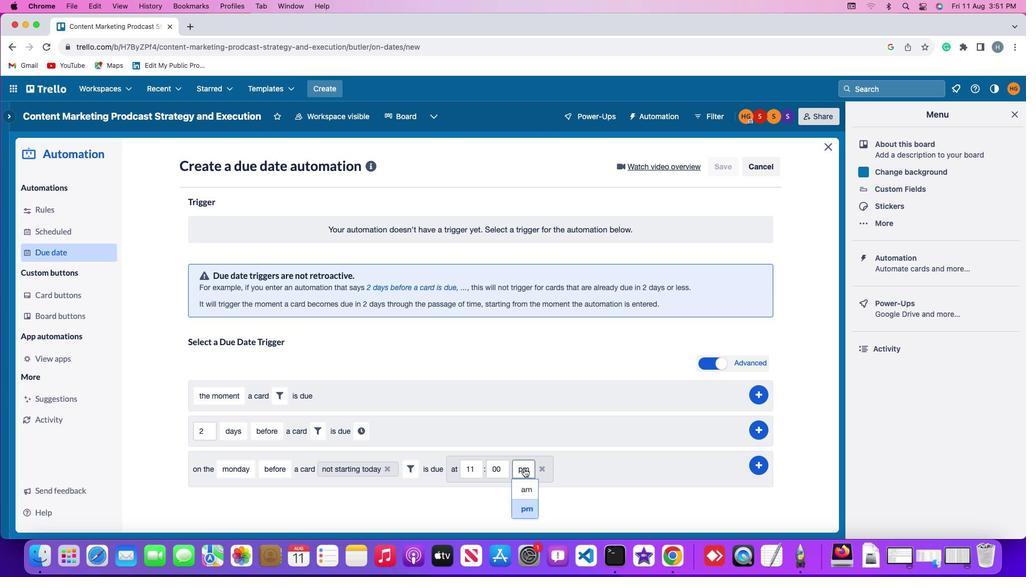 
Action: Mouse moved to (522, 491)
Screenshot: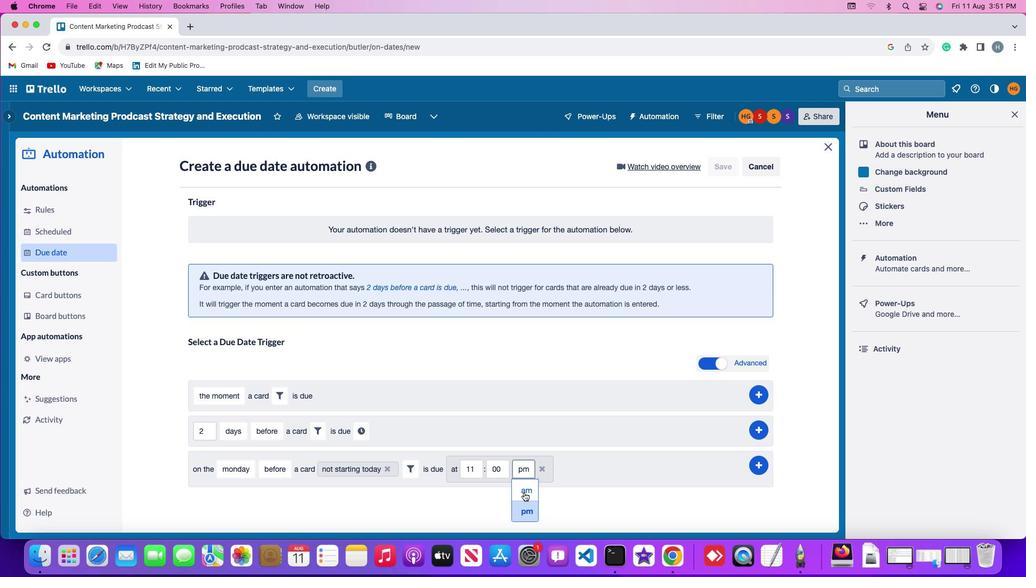 
Action: Mouse pressed left at (522, 491)
Screenshot: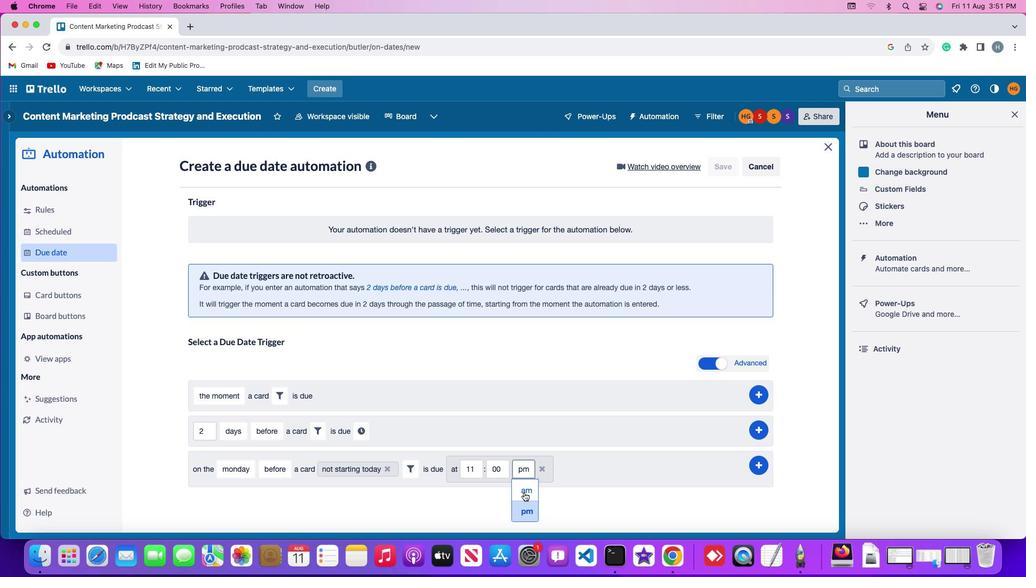 
Action: Mouse moved to (753, 461)
Screenshot: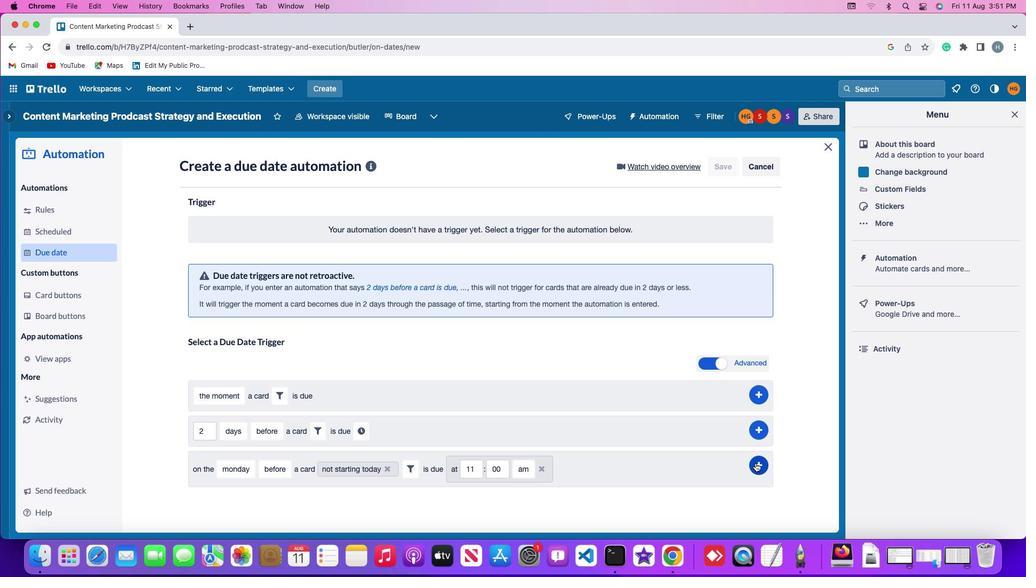 
Action: Mouse pressed left at (753, 461)
Screenshot: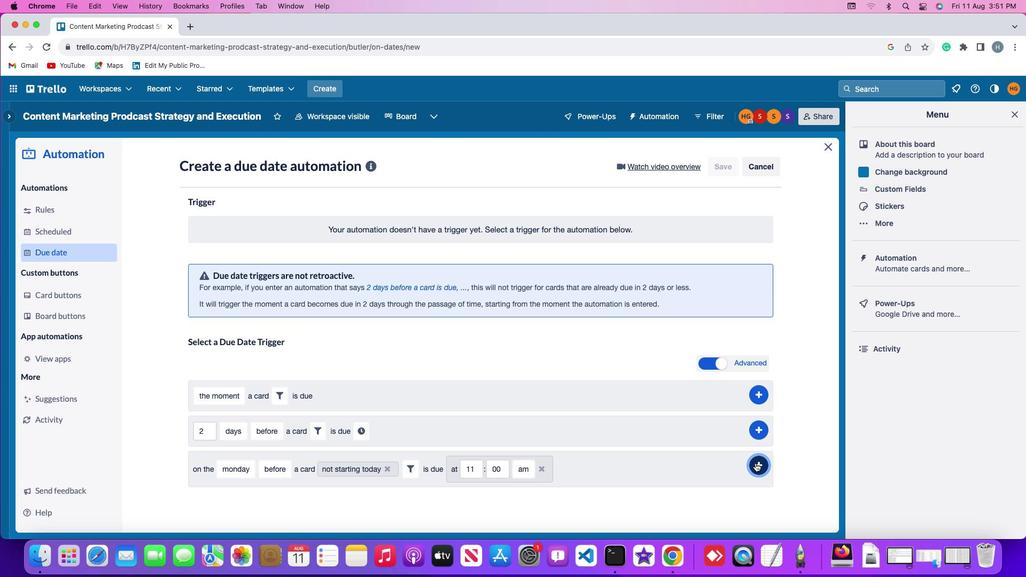 
Action: Mouse moved to (791, 340)
Screenshot: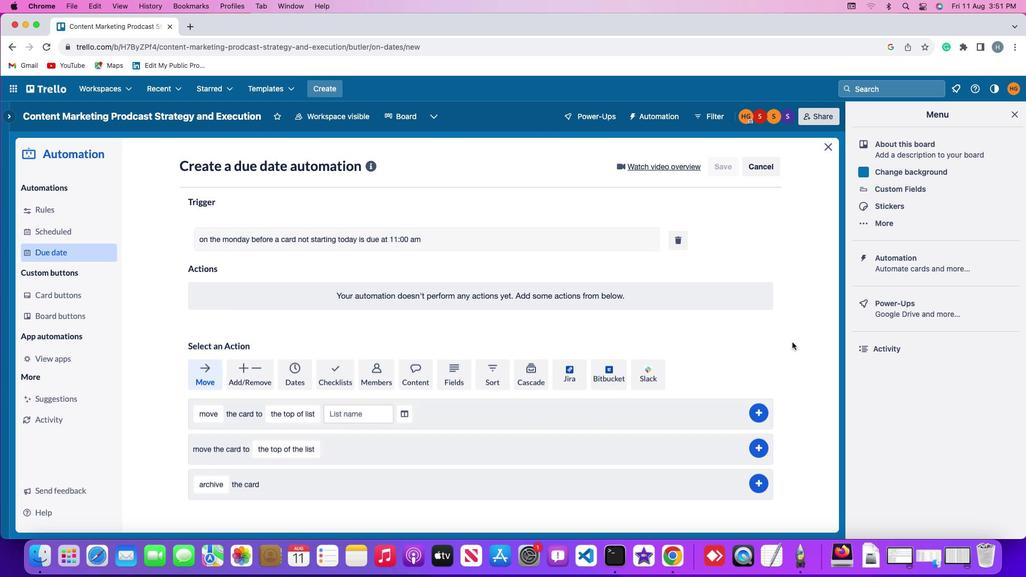 
